 Task: Create and manage issues in the Jira backlog for database and platform development tasks.
Action: Mouse moved to (232, 69)
Screenshot: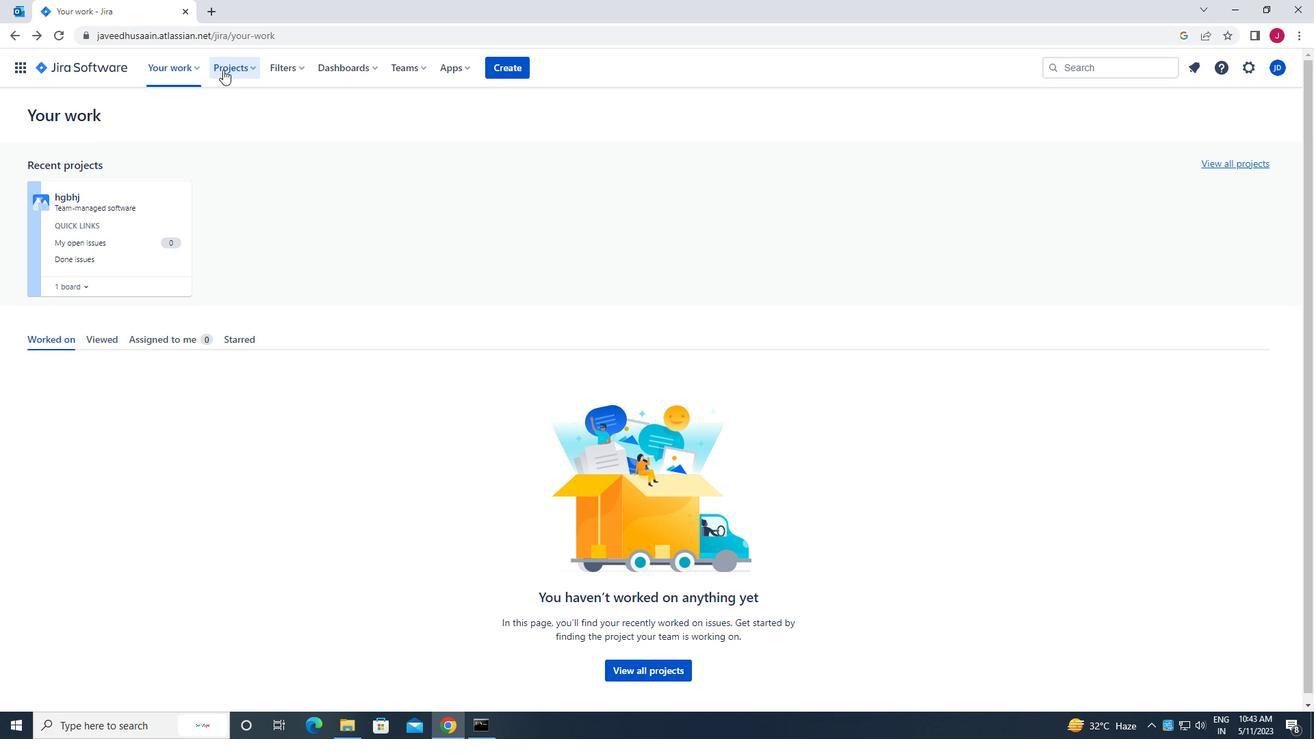 
Action: Mouse pressed left at (232, 69)
Screenshot: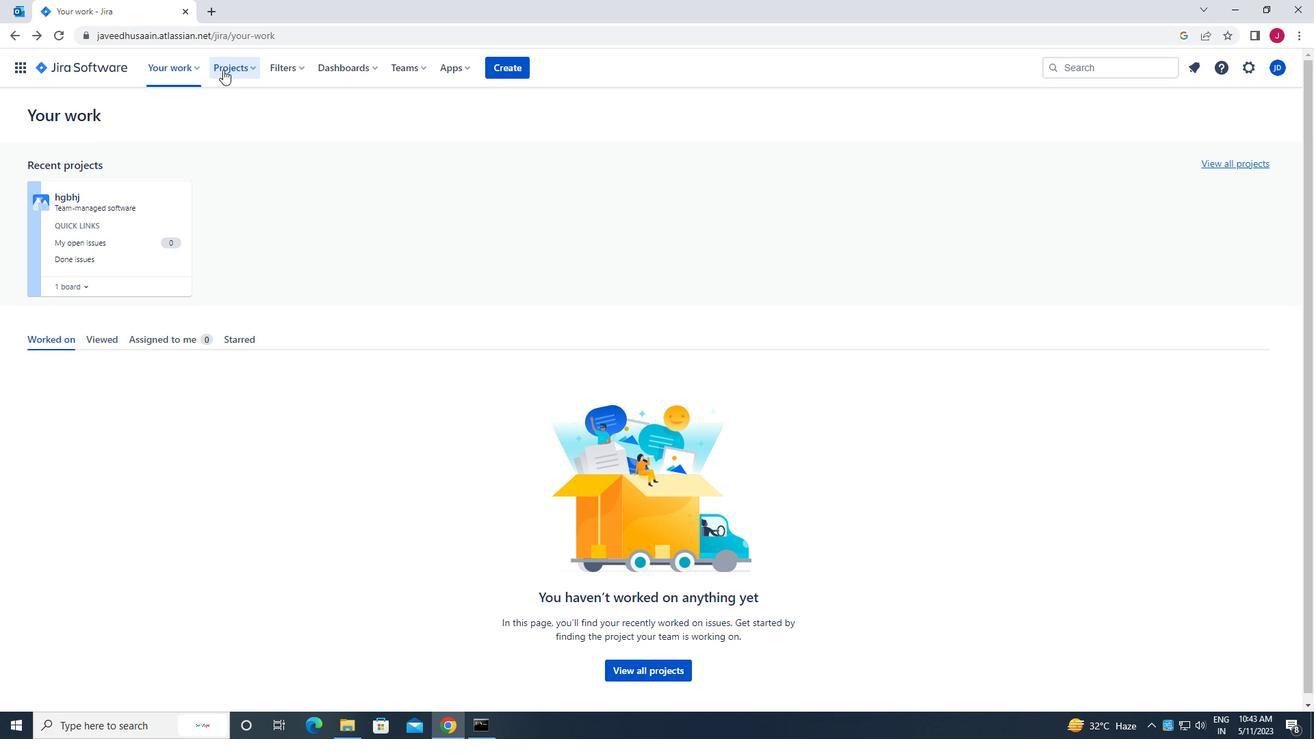 
Action: Mouse moved to (280, 125)
Screenshot: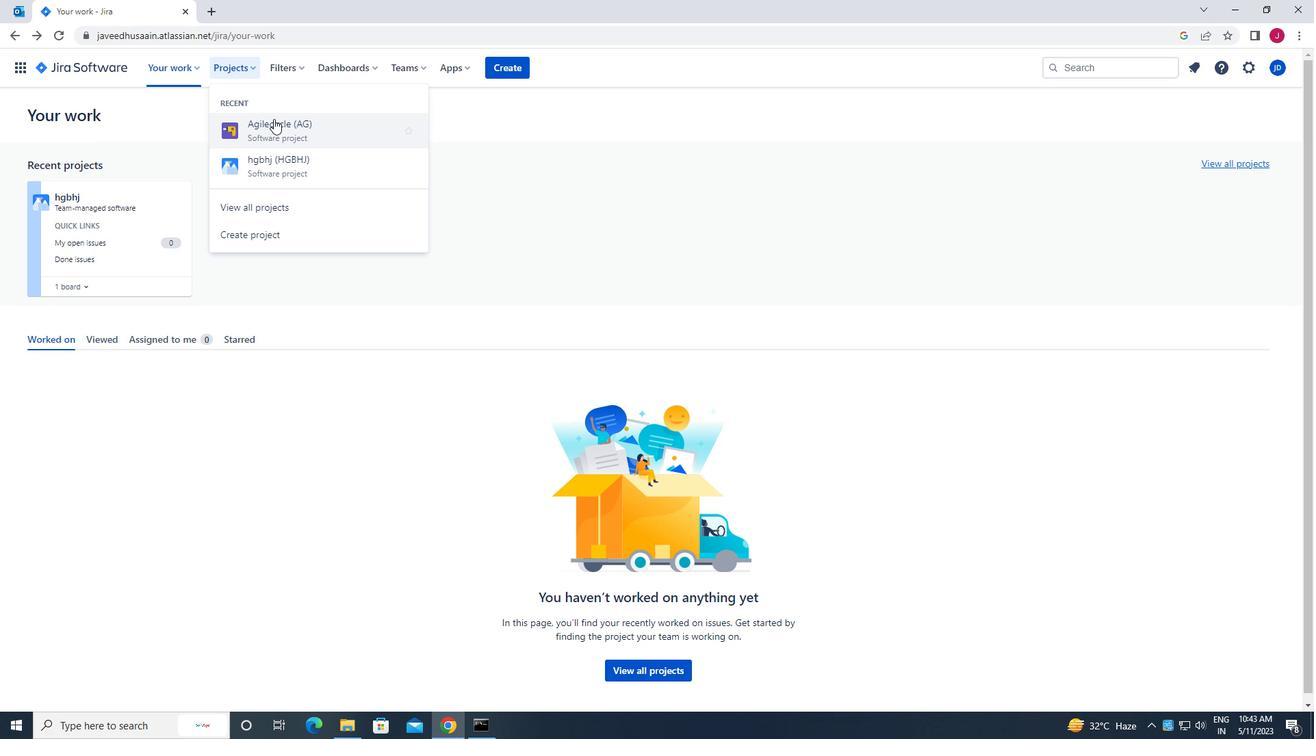 
Action: Mouse pressed left at (280, 125)
Screenshot: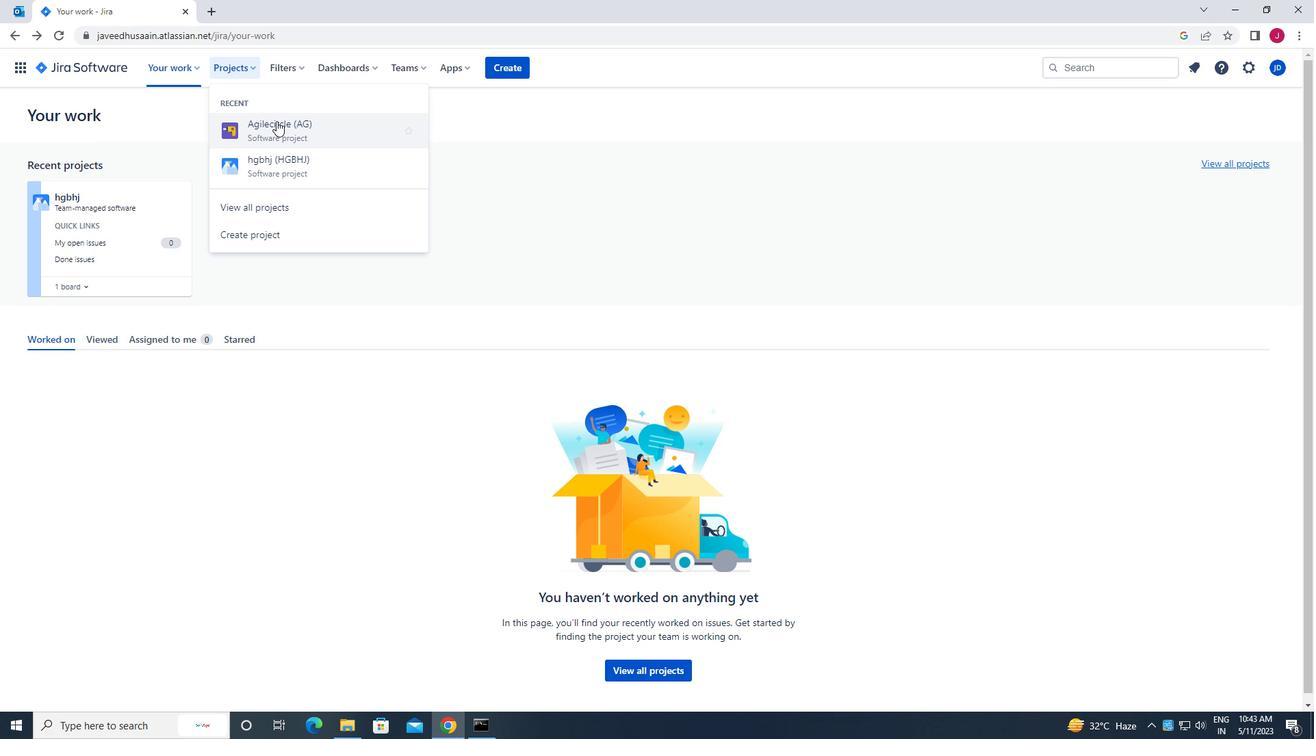 
Action: Mouse moved to (84, 205)
Screenshot: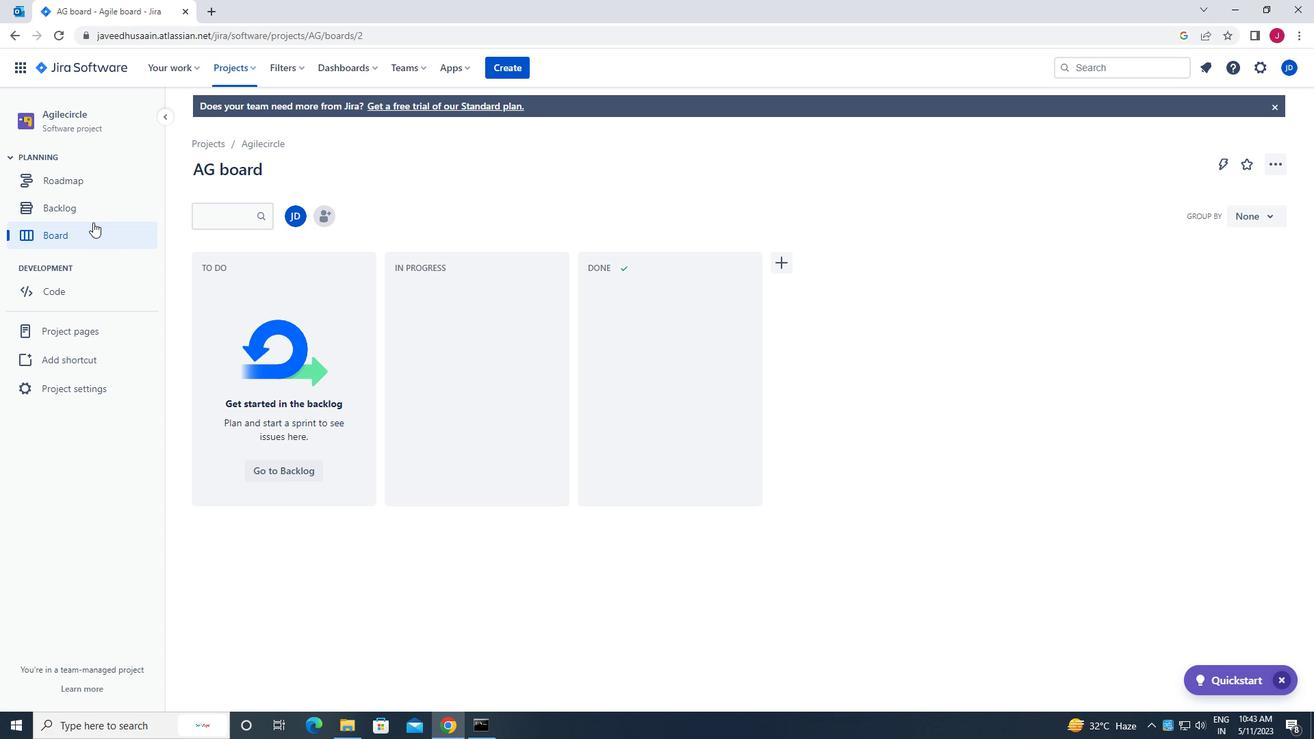 
Action: Mouse pressed left at (84, 205)
Screenshot: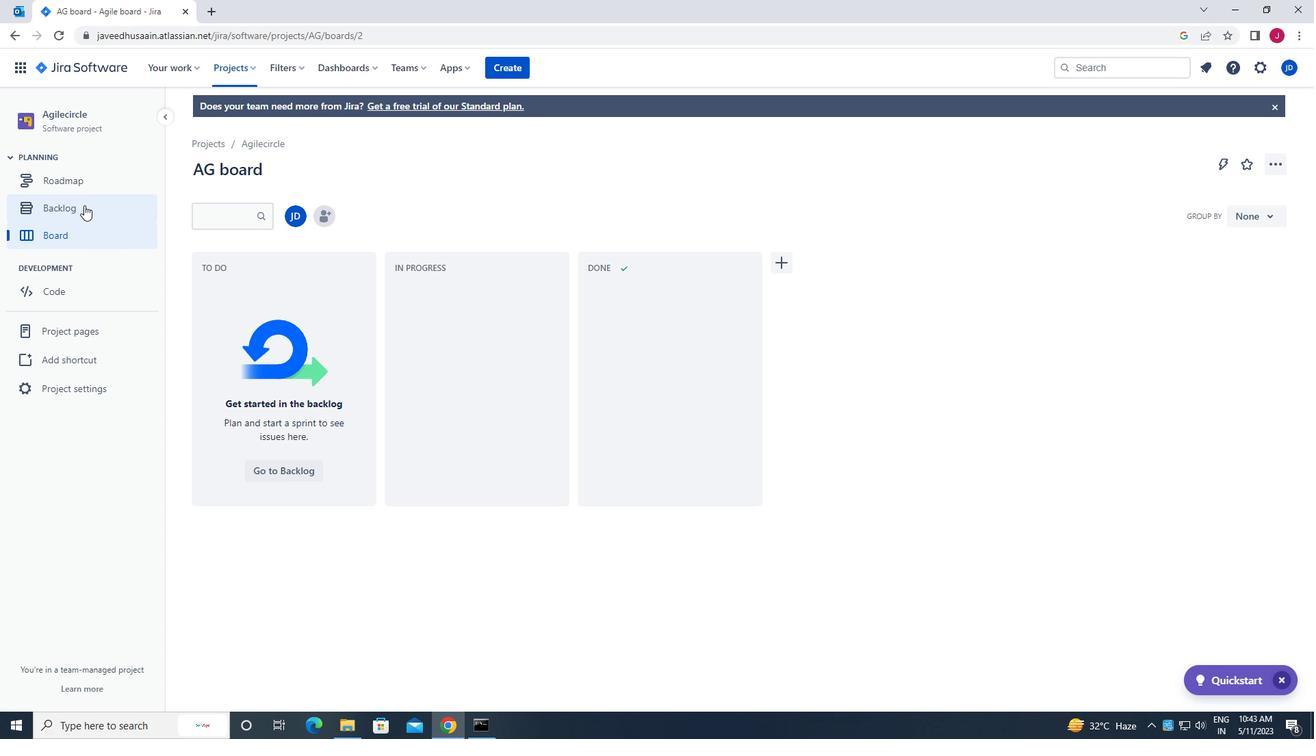 
Action: Mouse moved to (247, 537)
Screenshot: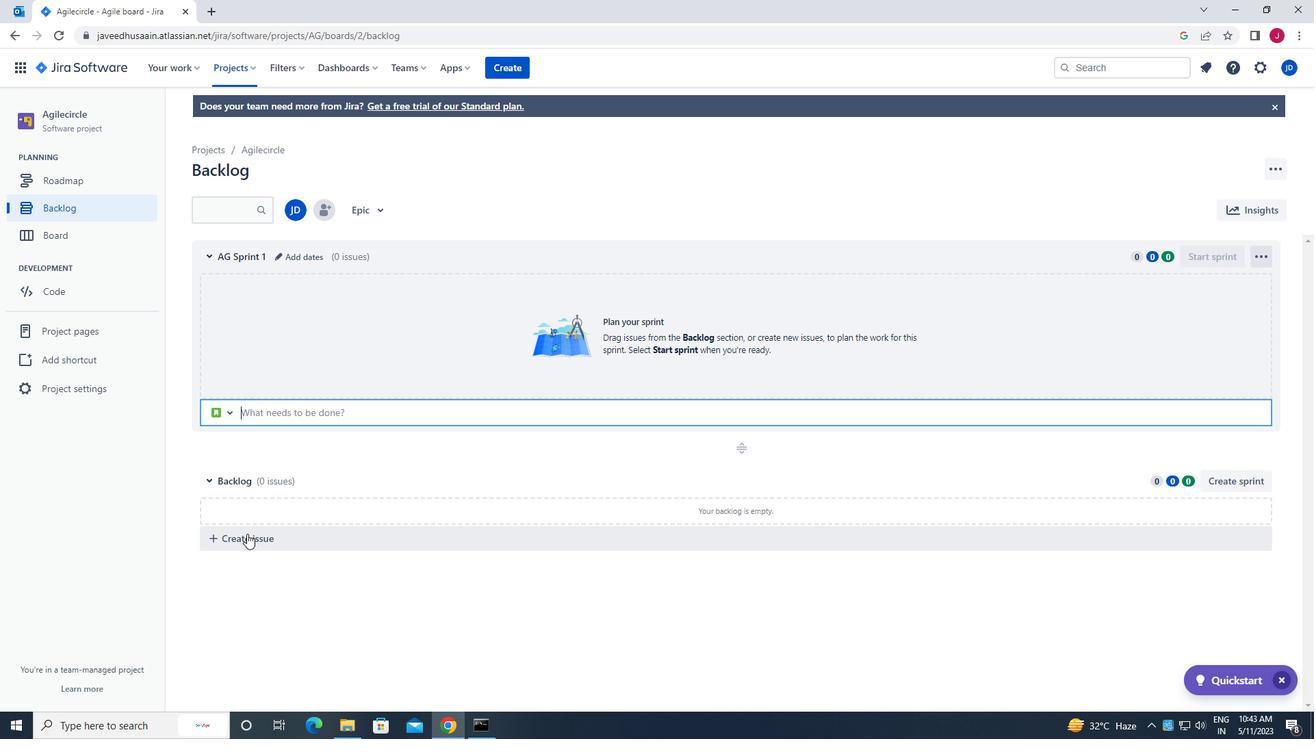 
Action: Mouse pressed left at (247, 537)
Screenshot: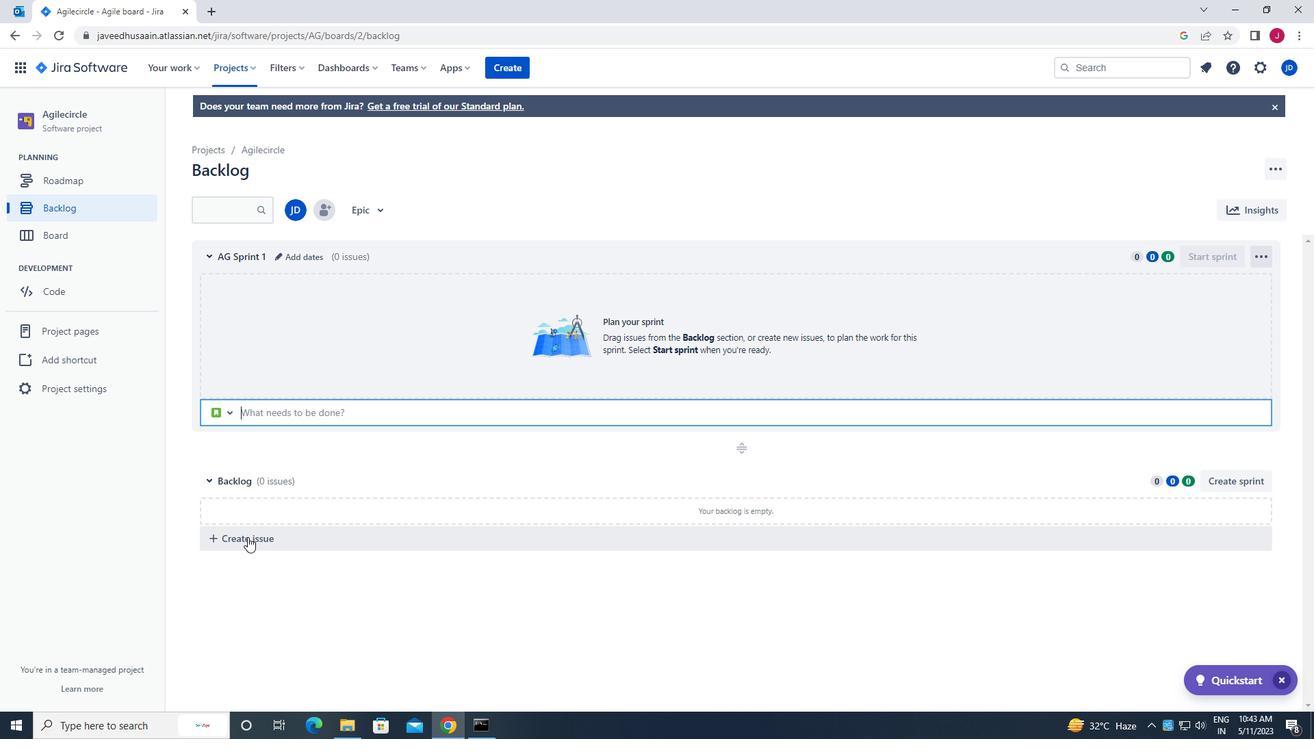 
Action: Mouse moved to (1262, 252)
Screenshot: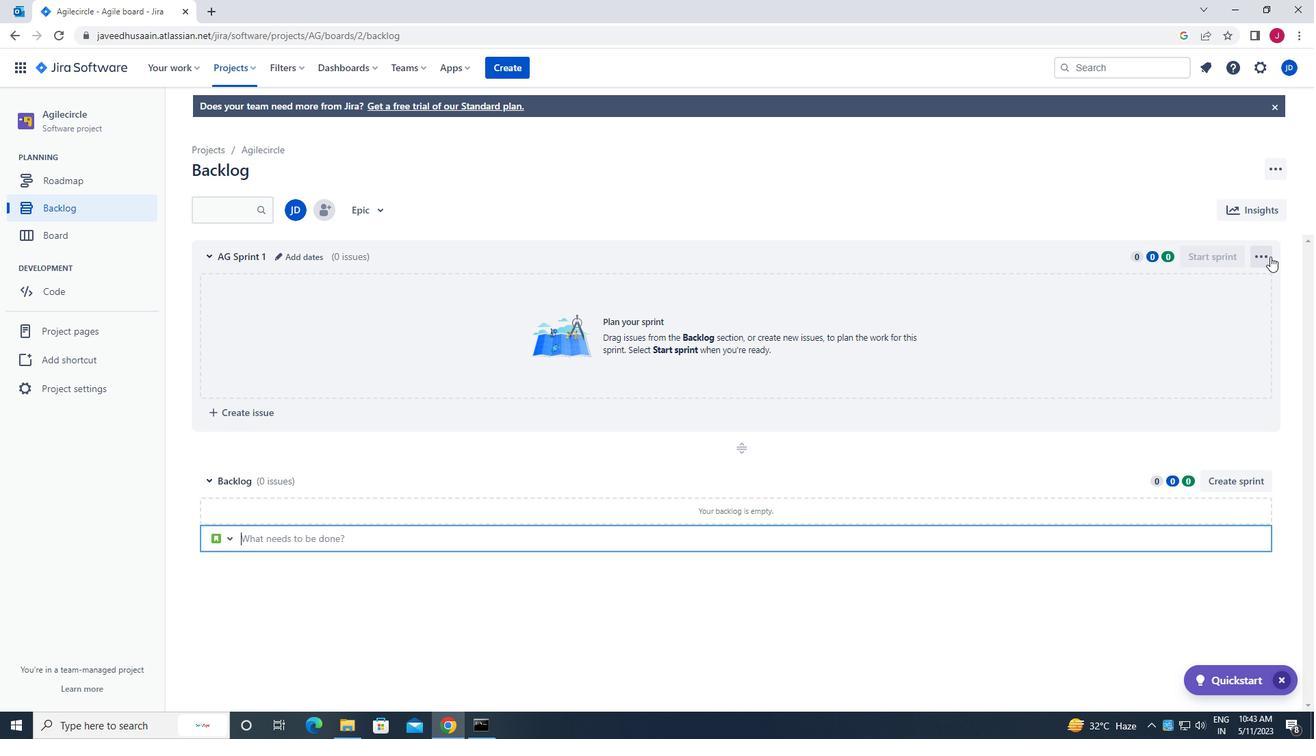 
Action: Mouse pressed left at (1262, 252)
Screenshot: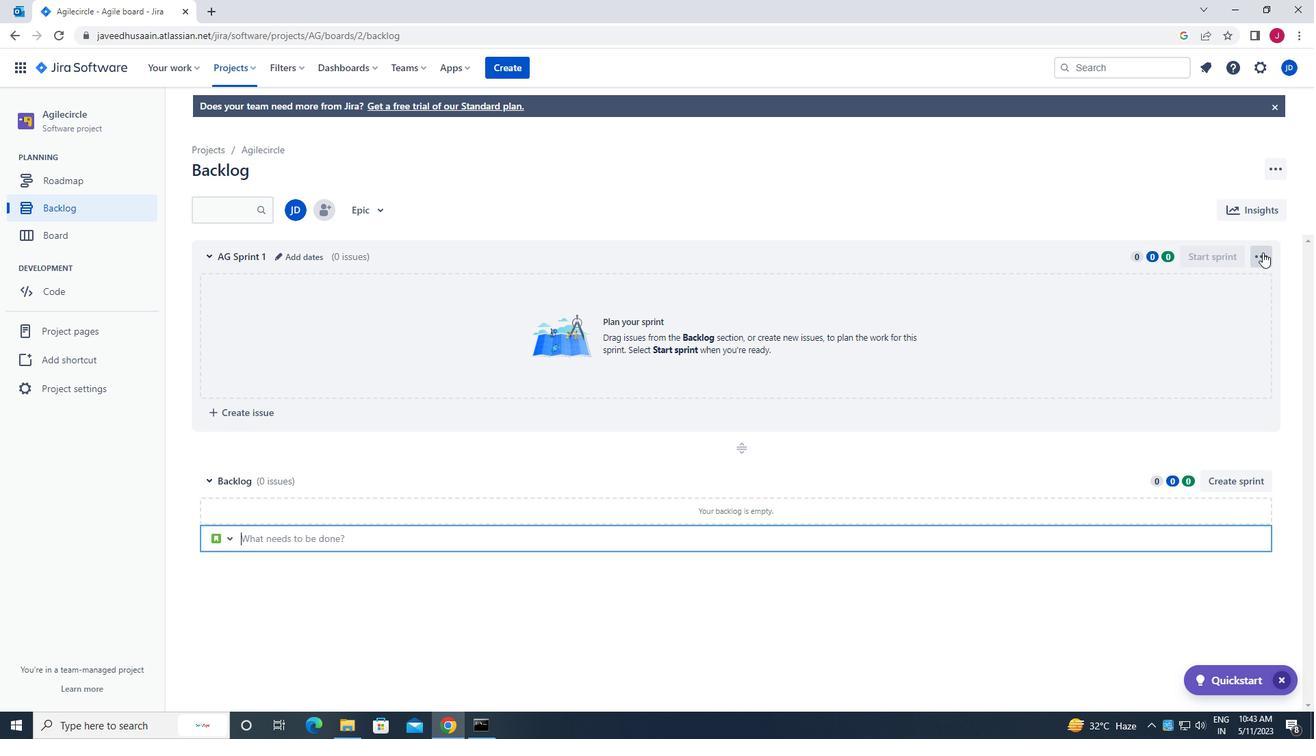 
Action: Mouse moved to (1229, 314)
Screenshot: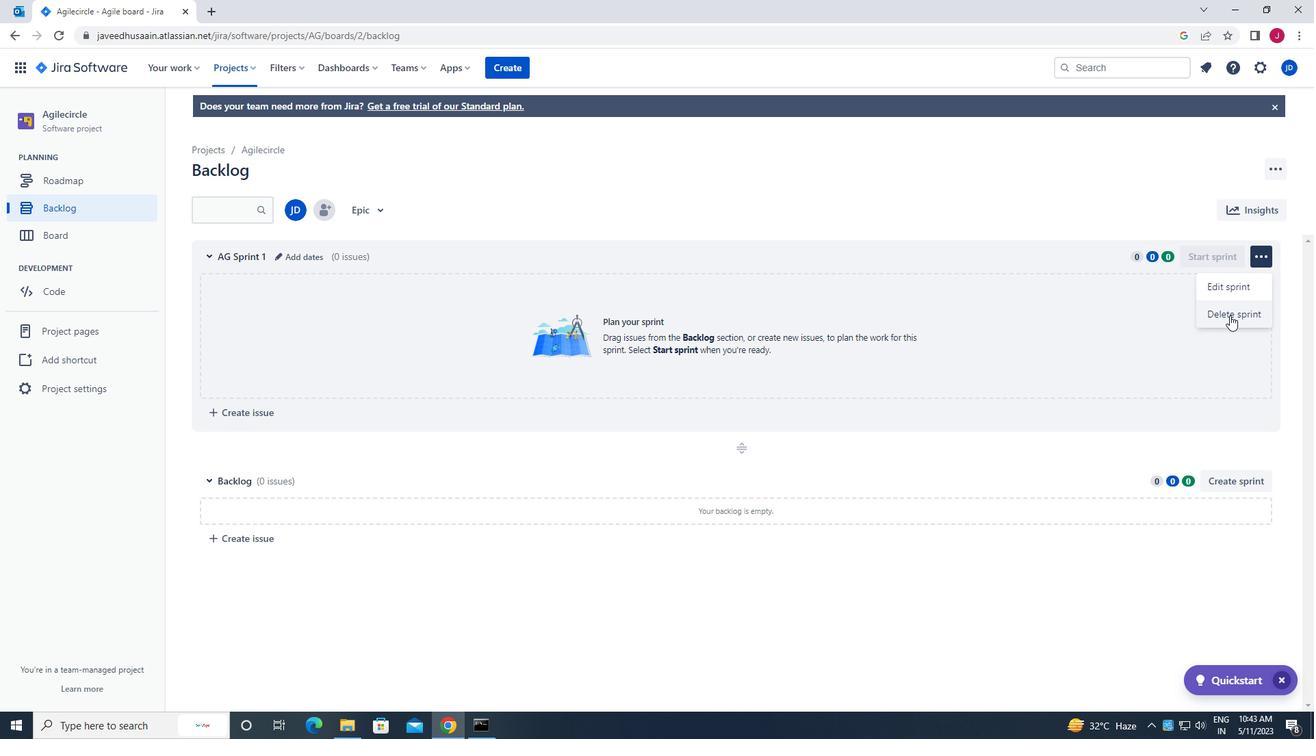 
Action: Mouse pressed left at (1229, 314)
Screenshot: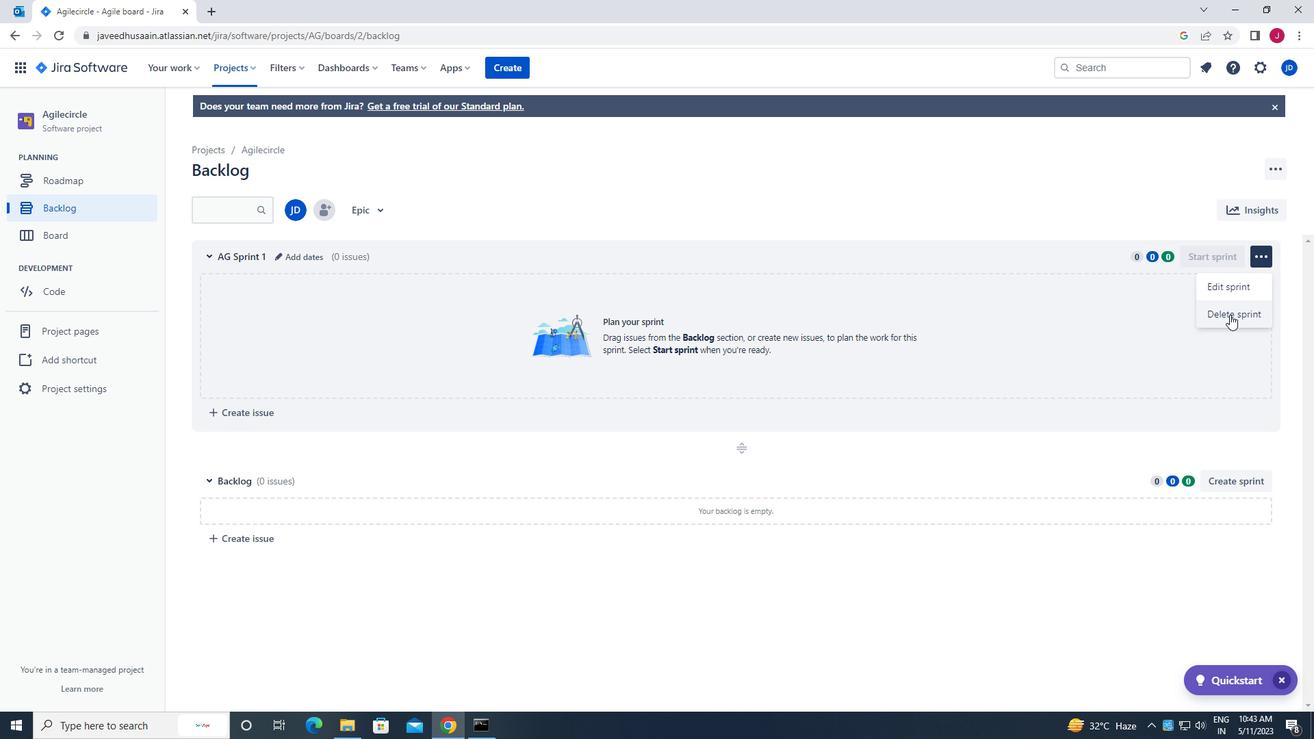 
Action: Mouse moved to (710, 184)
Screenshot: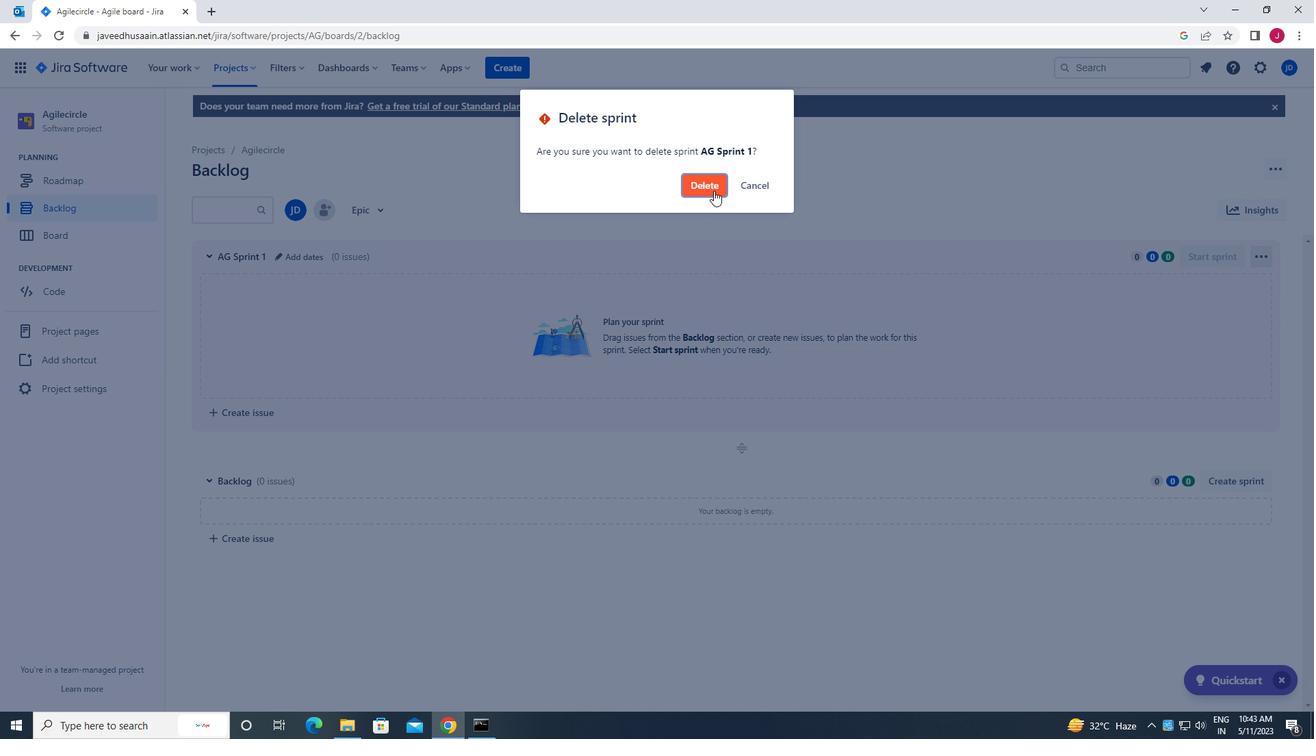 
Action: Mouse pressed left at (710, 184)
Screenshot: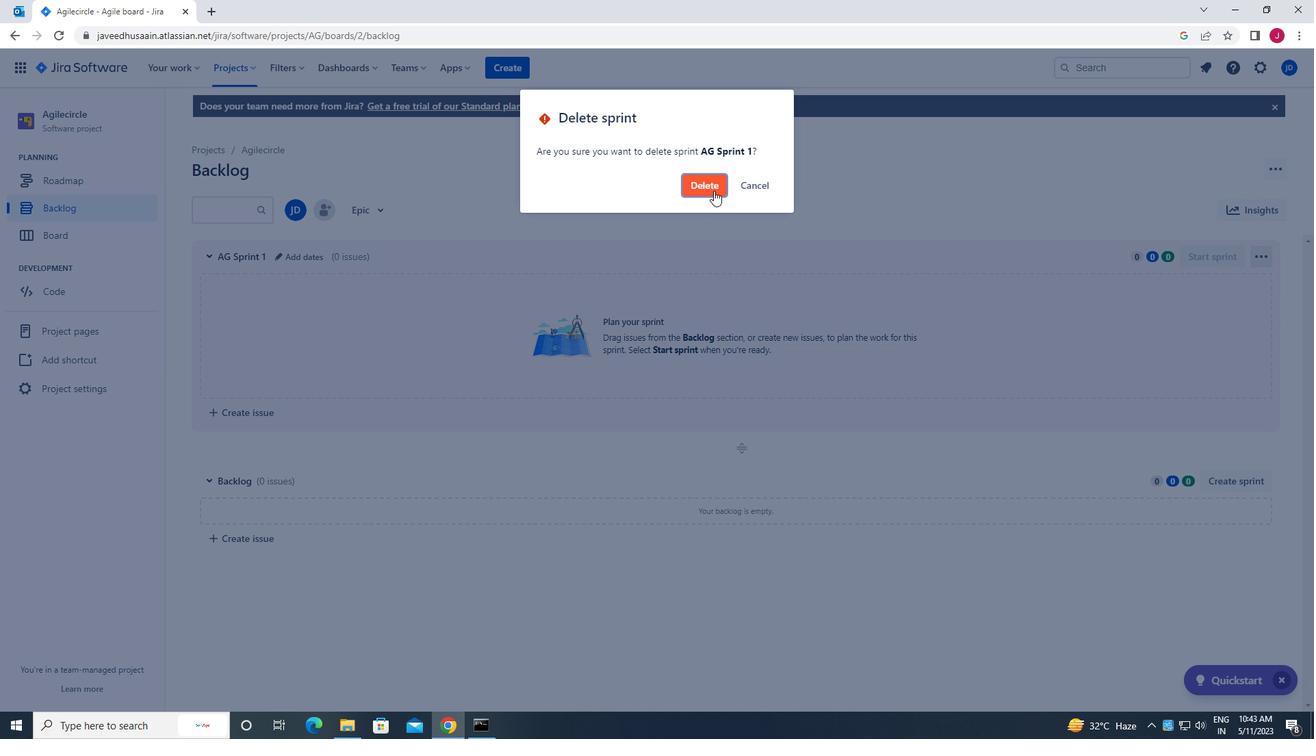 
Action: Mouse moved to (250, 315)
Screenshot: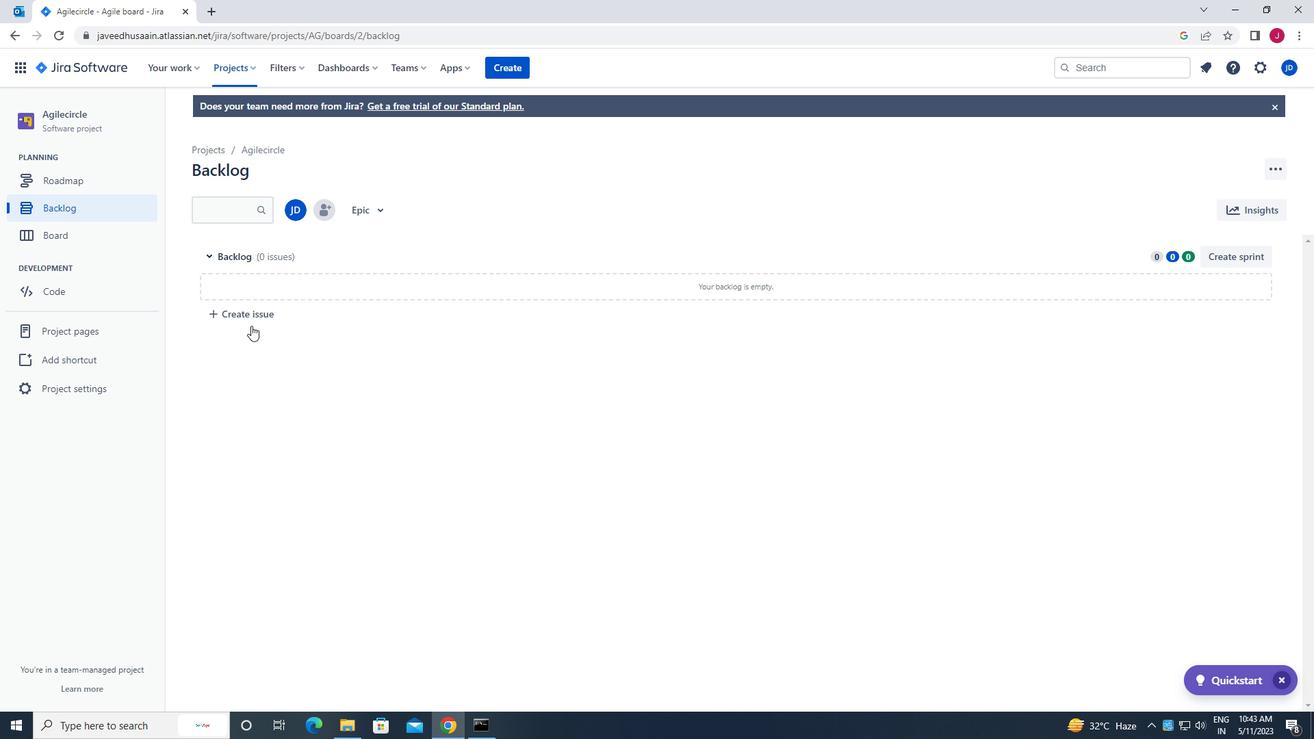 
Action: Mouse pressed left at (250, 315)
Screenshot: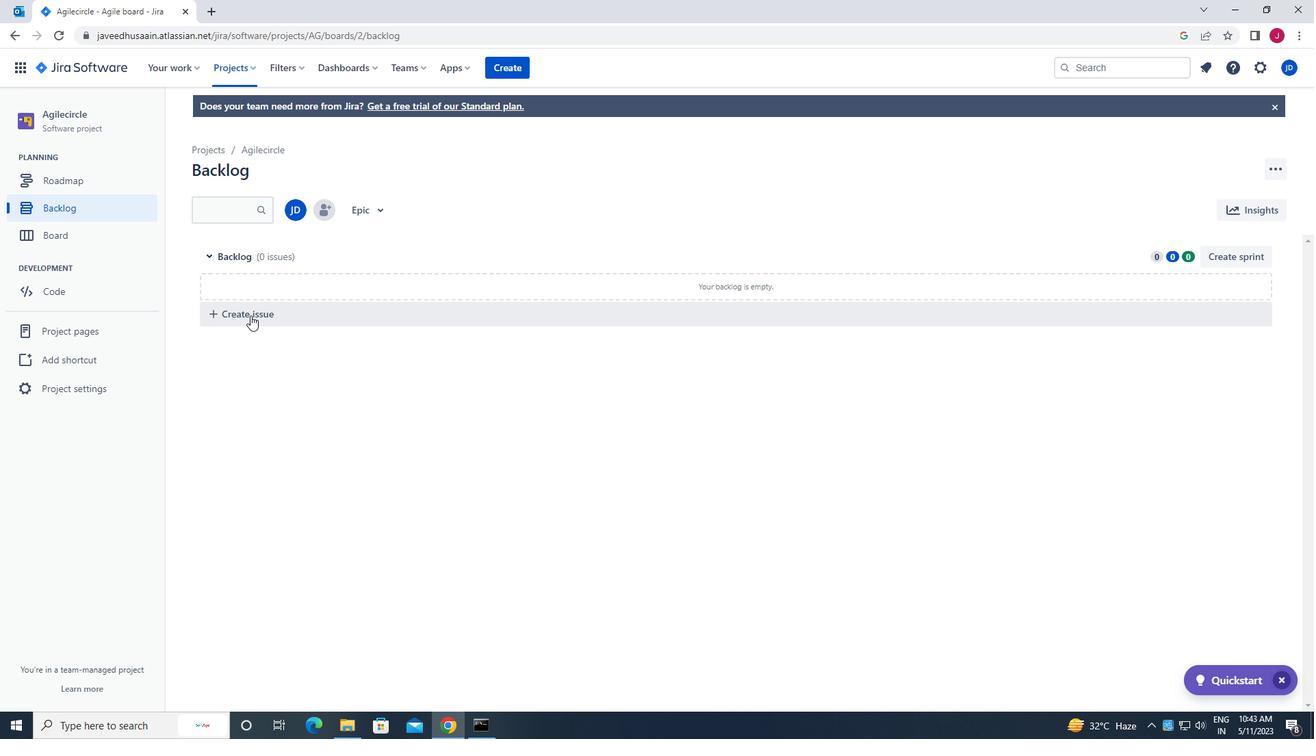 
Action: Mouse moved to (268, 319)
Screenshot: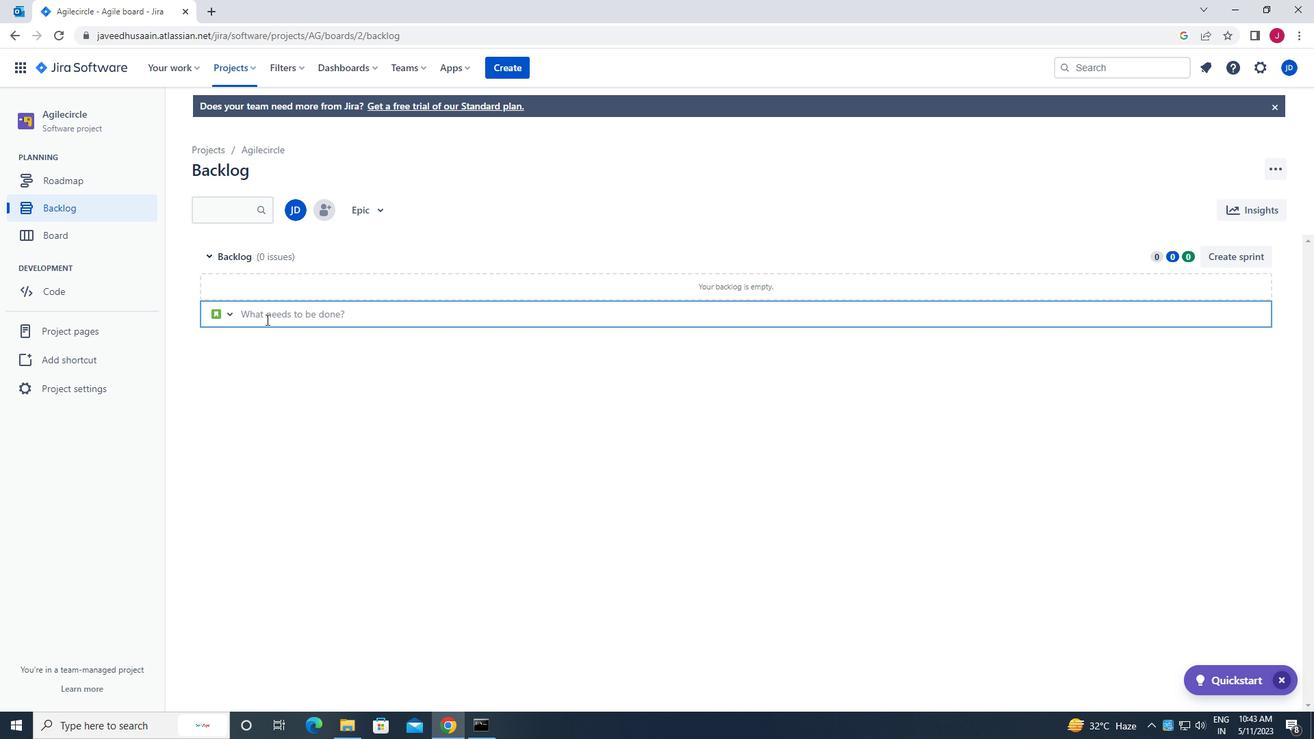 
Action: Key pressed u<Key.caps_lock>pgrade<Key.space>tyhe<Key.backspace><Key.backspace><Key.backspace>he<Key.space>database<Key.space>indexing<Key.space>strategy<Key.space>of<Key.space>a<Key.space>web<Key.space>application<Key.space>to<Key.space>improve<Key.space>query<Key.space>performance<Key.space>and<Key.space>reduce<Key.space>data<Key.space>retre<Key.backspace>ieval<Key.space>time<Key.enter>
Screenshot: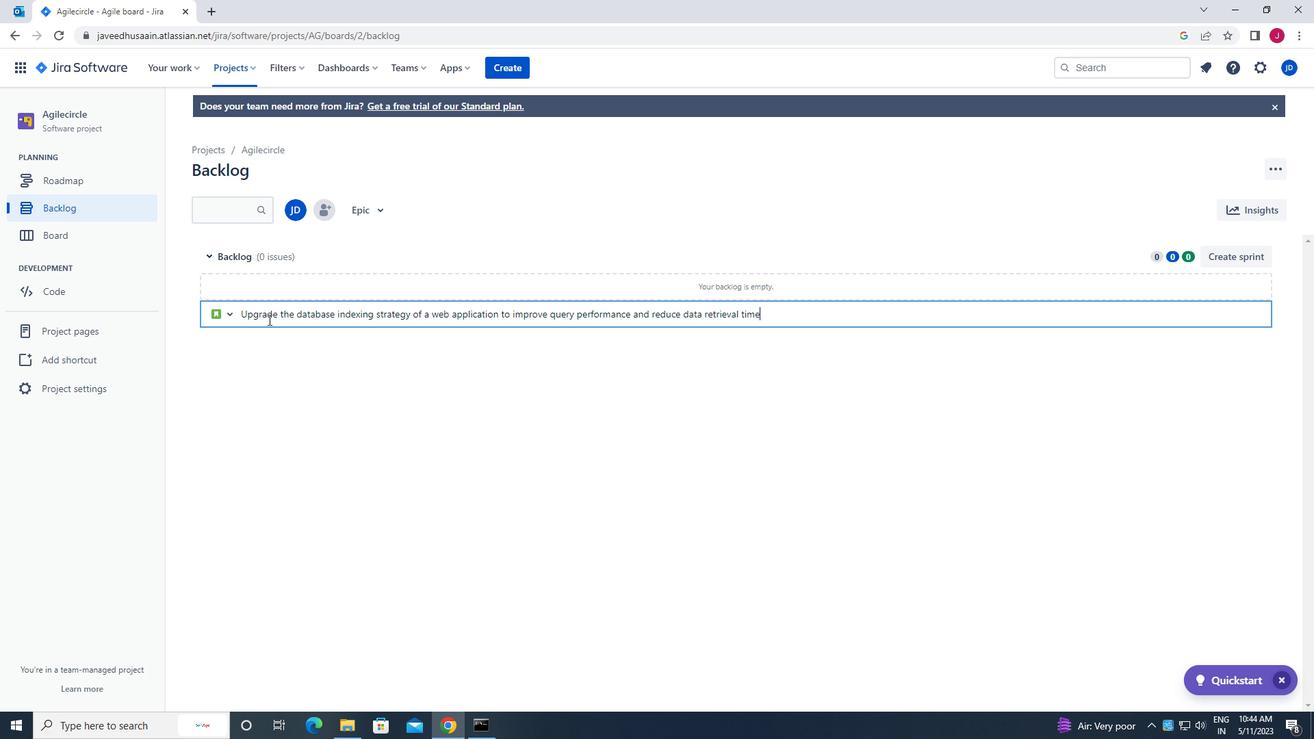 
Action: Mouse moved to (1255, 288)
Screenshot: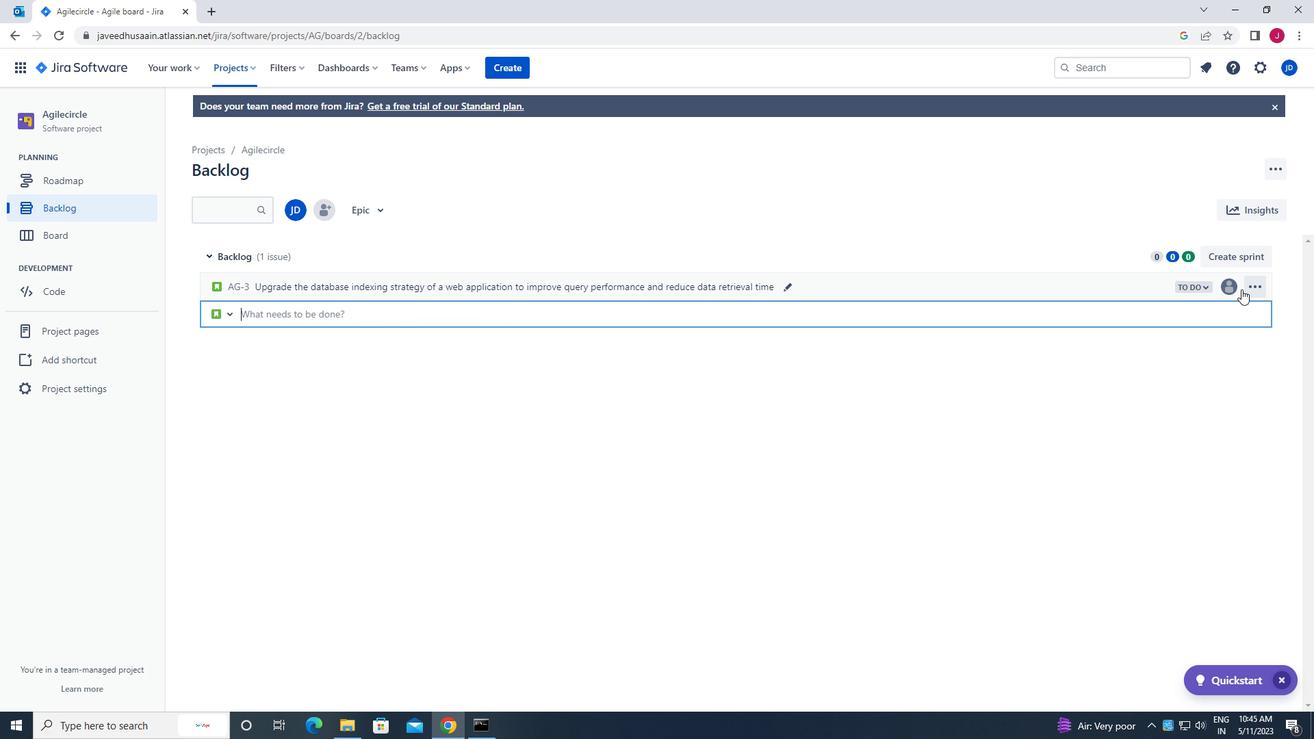
Action: Mouse pressed left at (1255, 288)
Screenshot: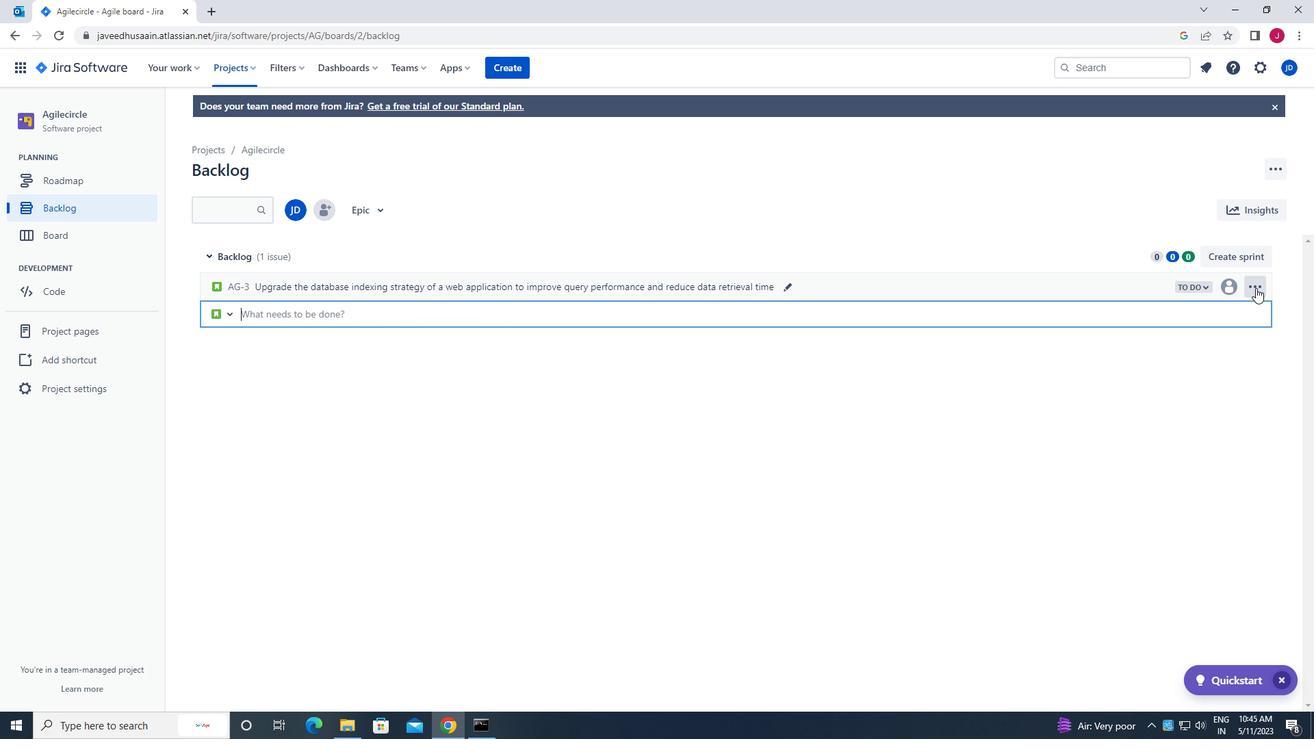 
Action: Mouse moved to (1230, 288)
Screenshot: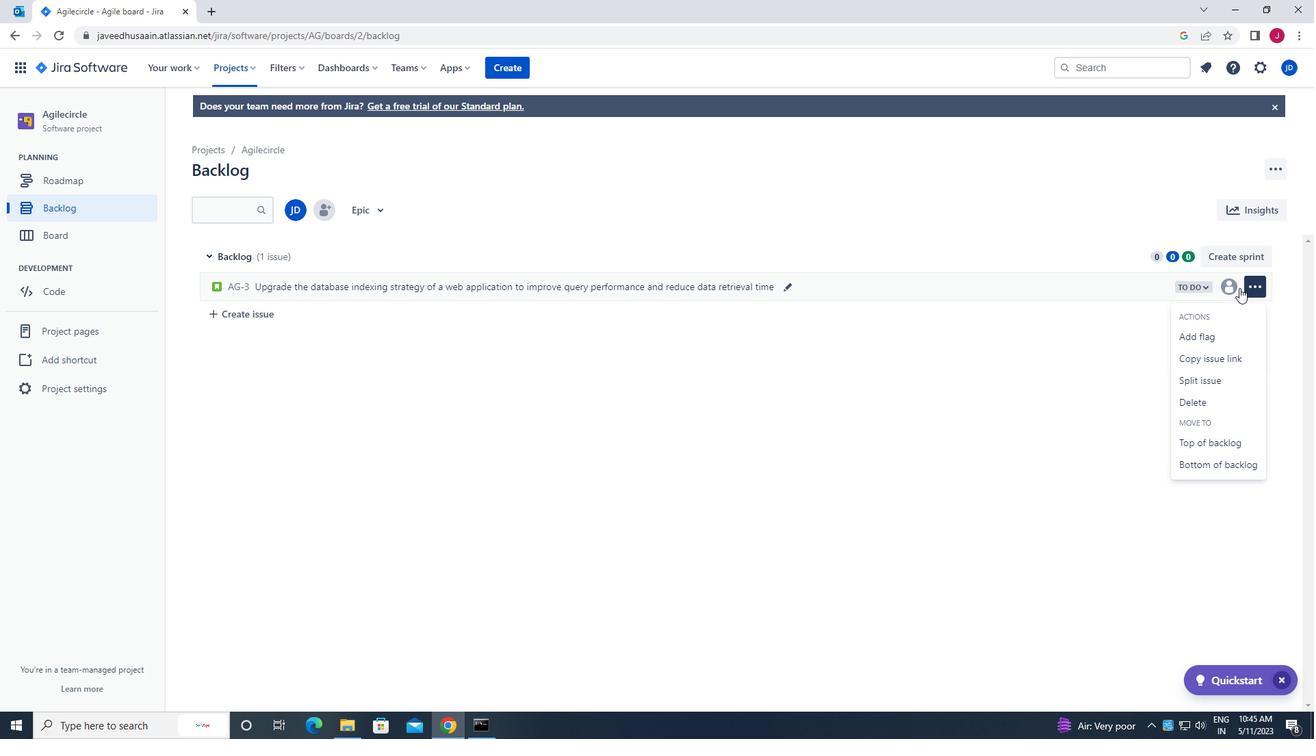 
Action: Mouse pressed left at (1230, 288)
Screenshot: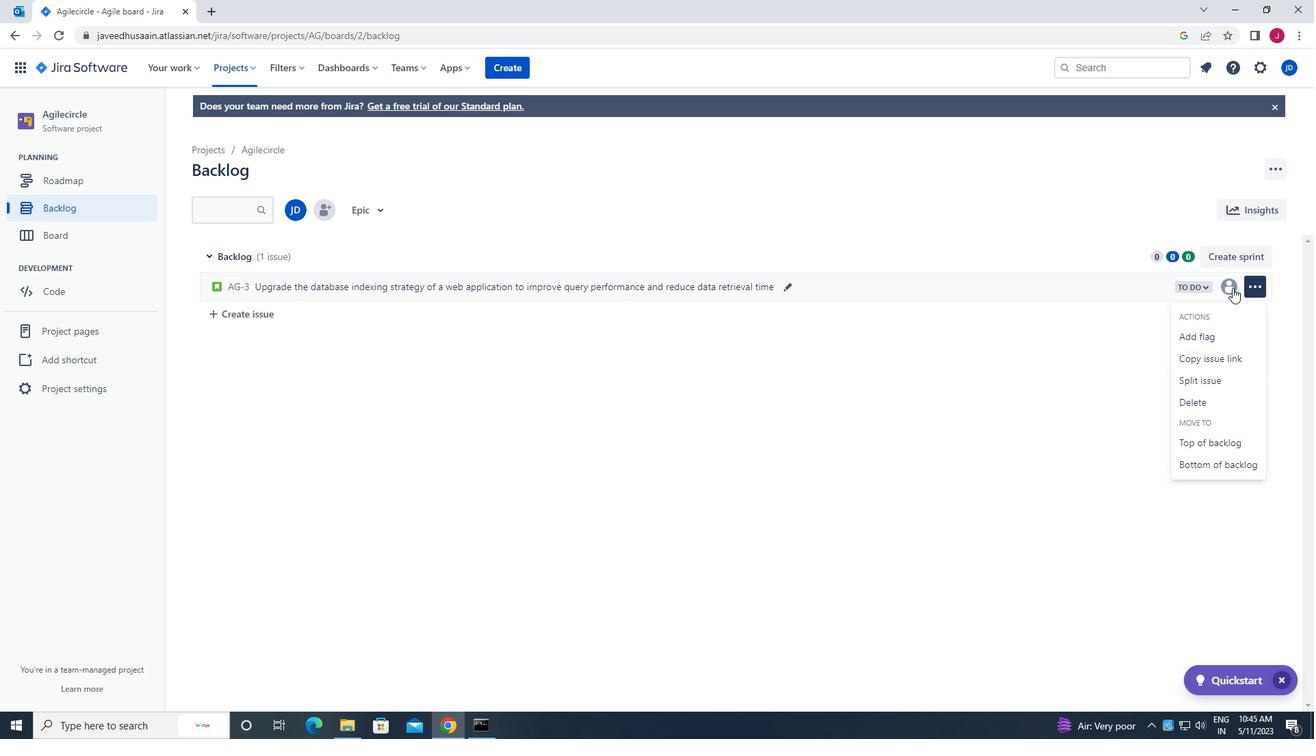 
Action: Mouse moved to (1108, 424)
Screenshot: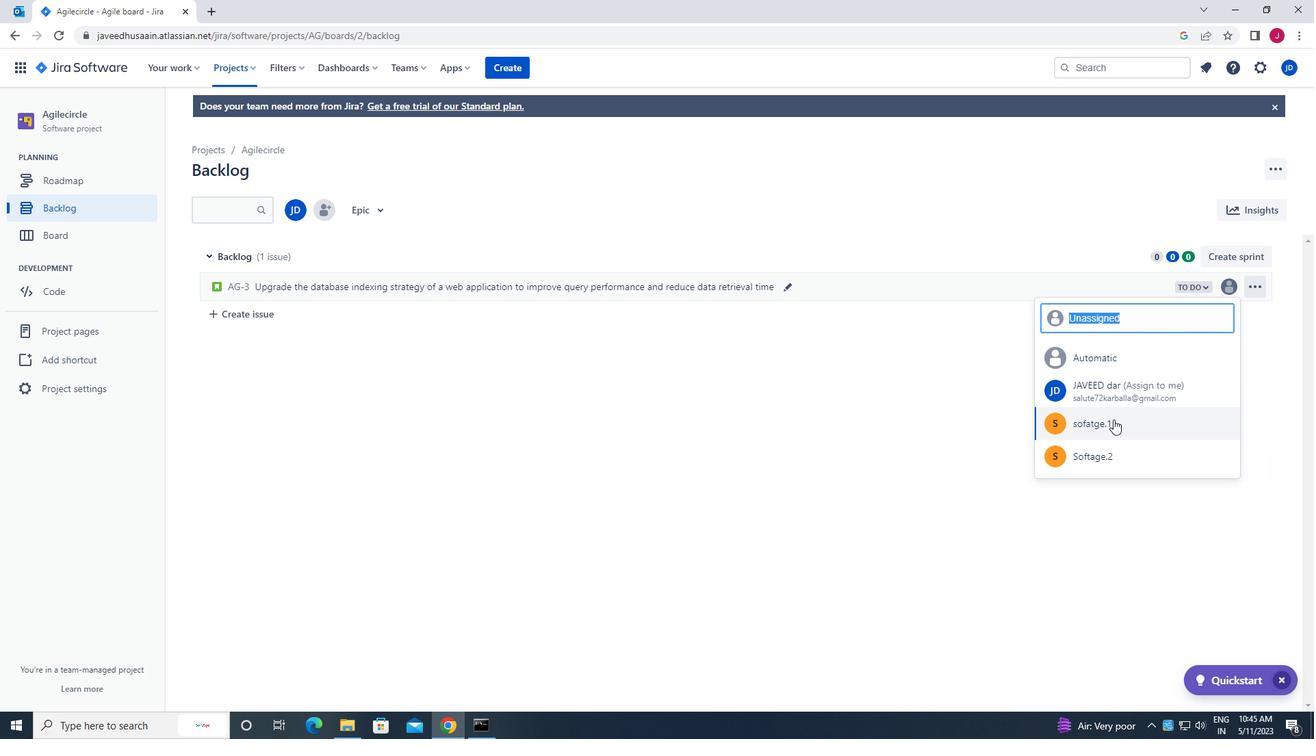 
Action: Mouse pressed left at (1108, 424)
Screenshot: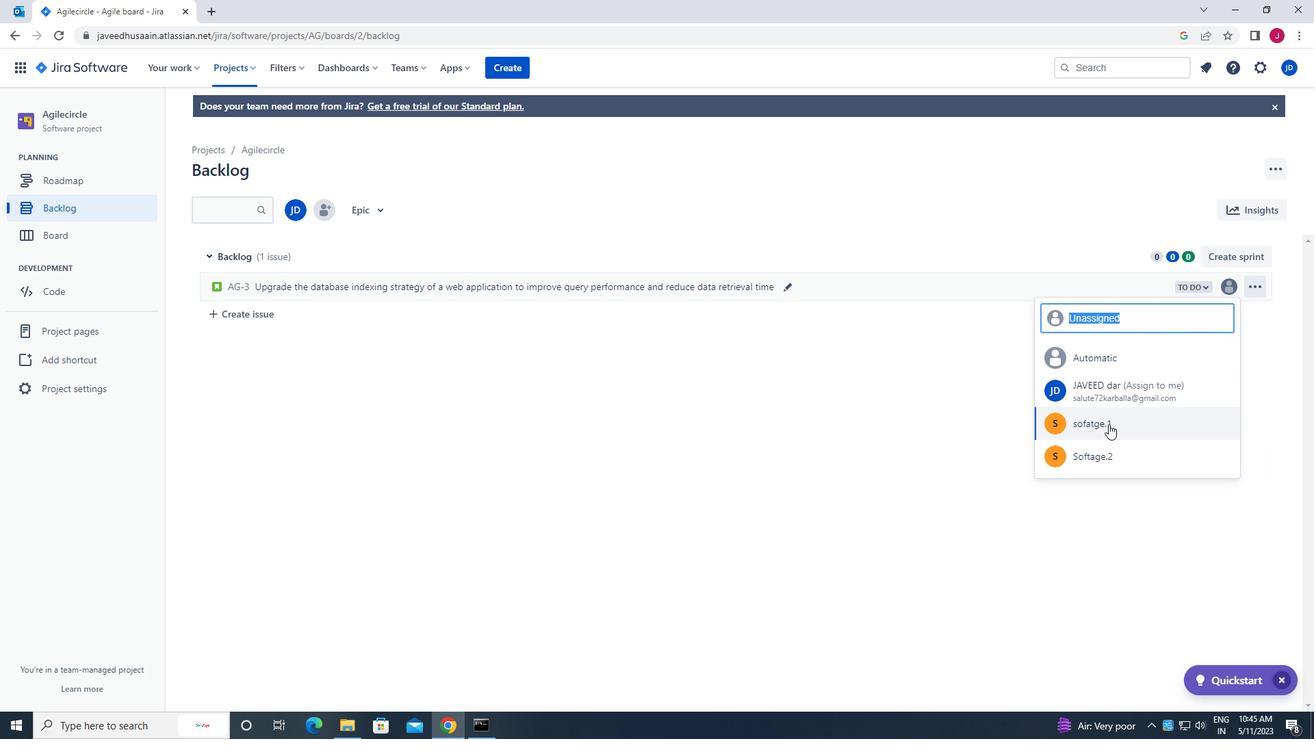 
Action: Mouse moved to (1191, 286)
Screenshot: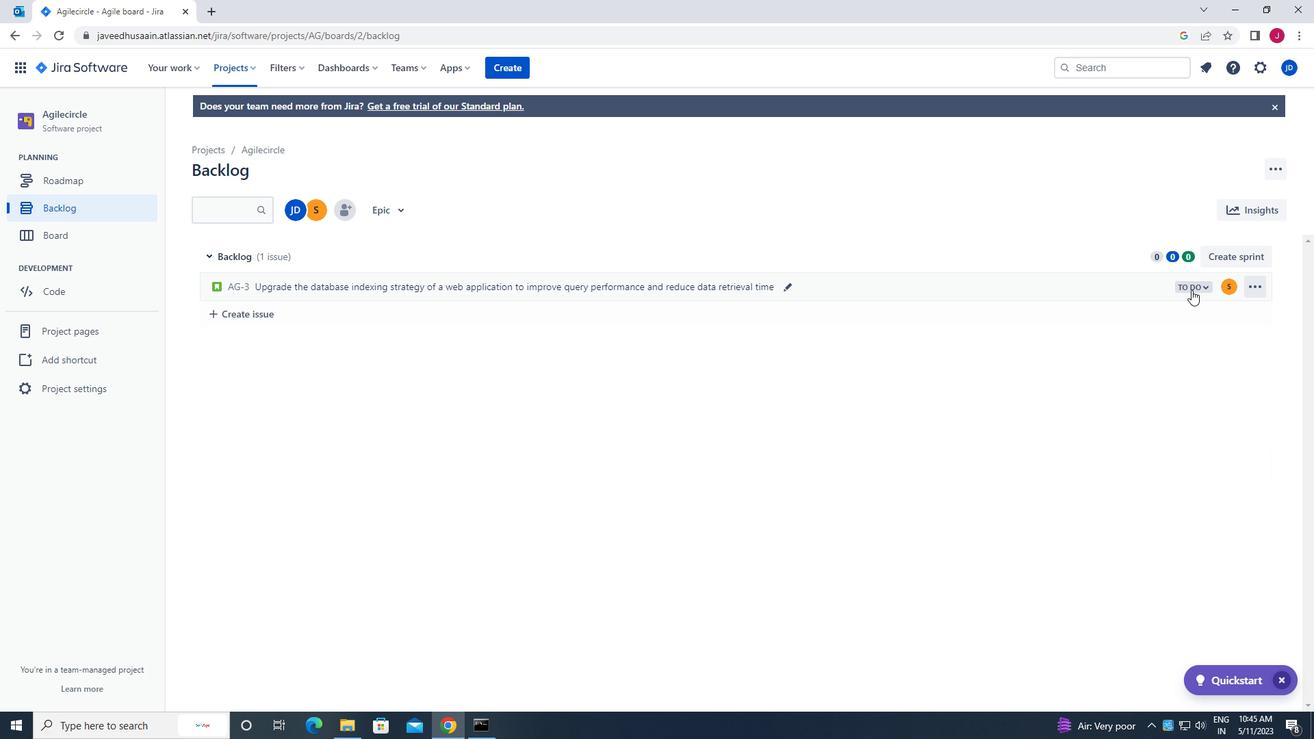 
Action: Mouse pressed left at (1191, 286)
Screenshot: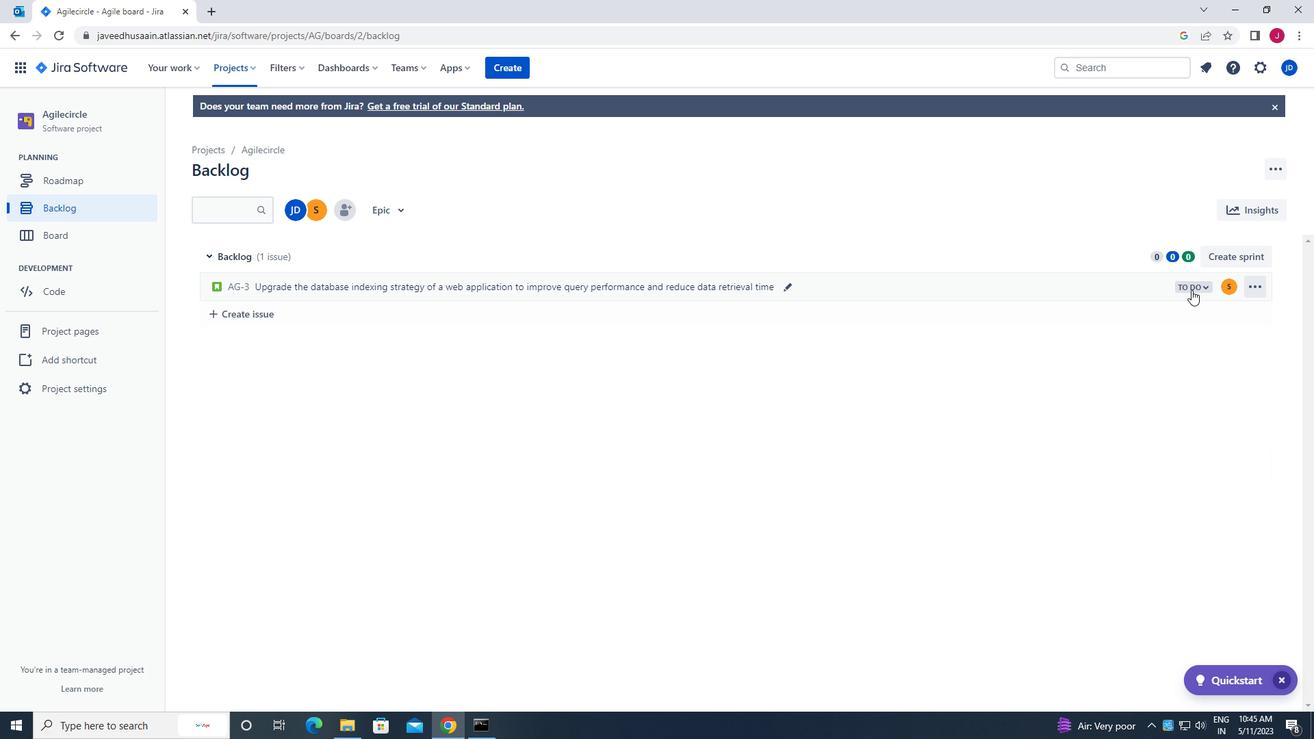 
Action: Mouse moved to (1121, 312)
Screenshot: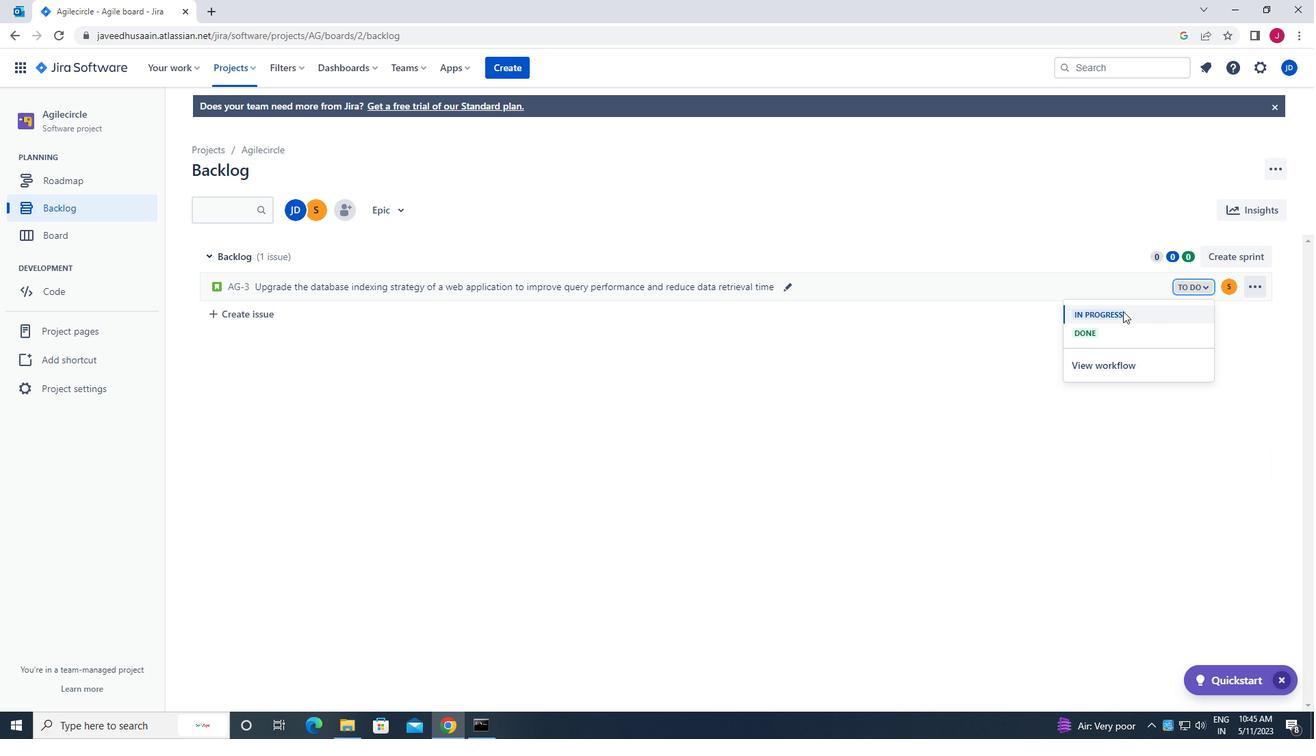 
Action: Mouse pressed left at (1121, 312)
Screenshot: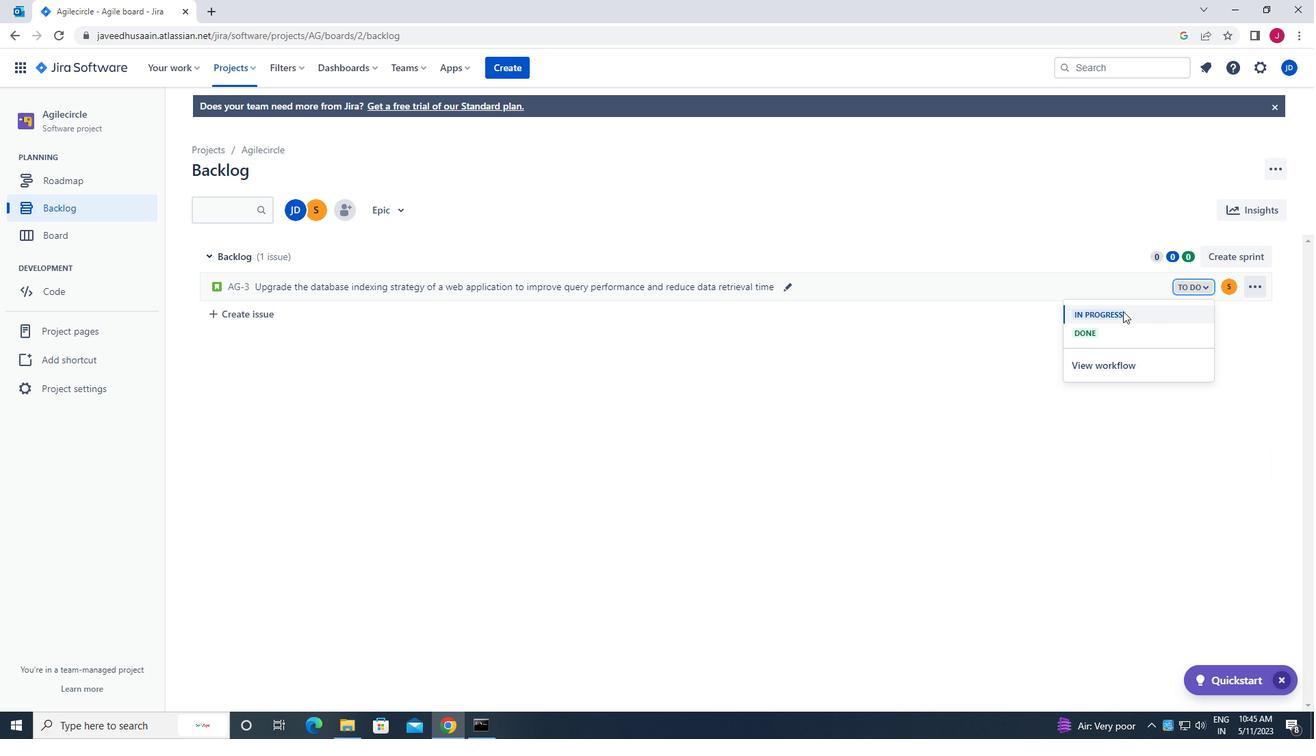 
Action: Mouse moved to (238, 315)
Screenshot: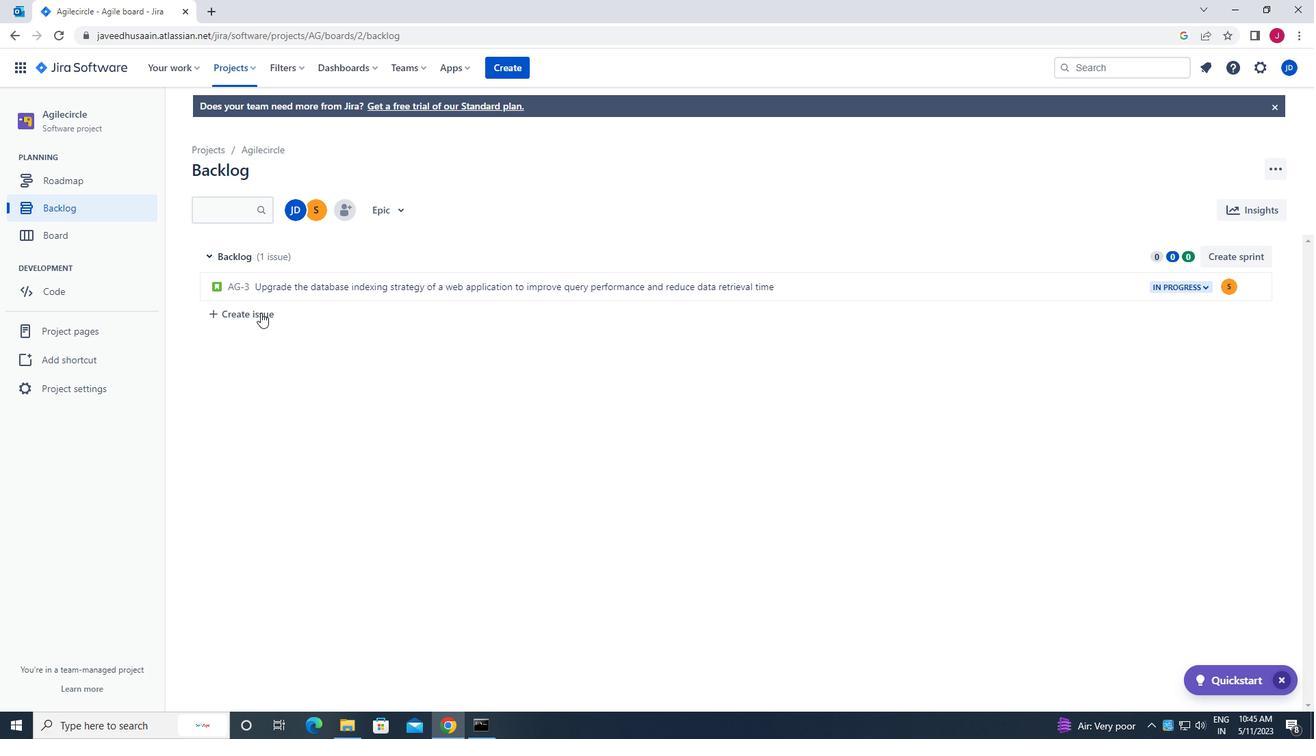 
Action: Mouse pressed left at (238, 315)
Screenshot: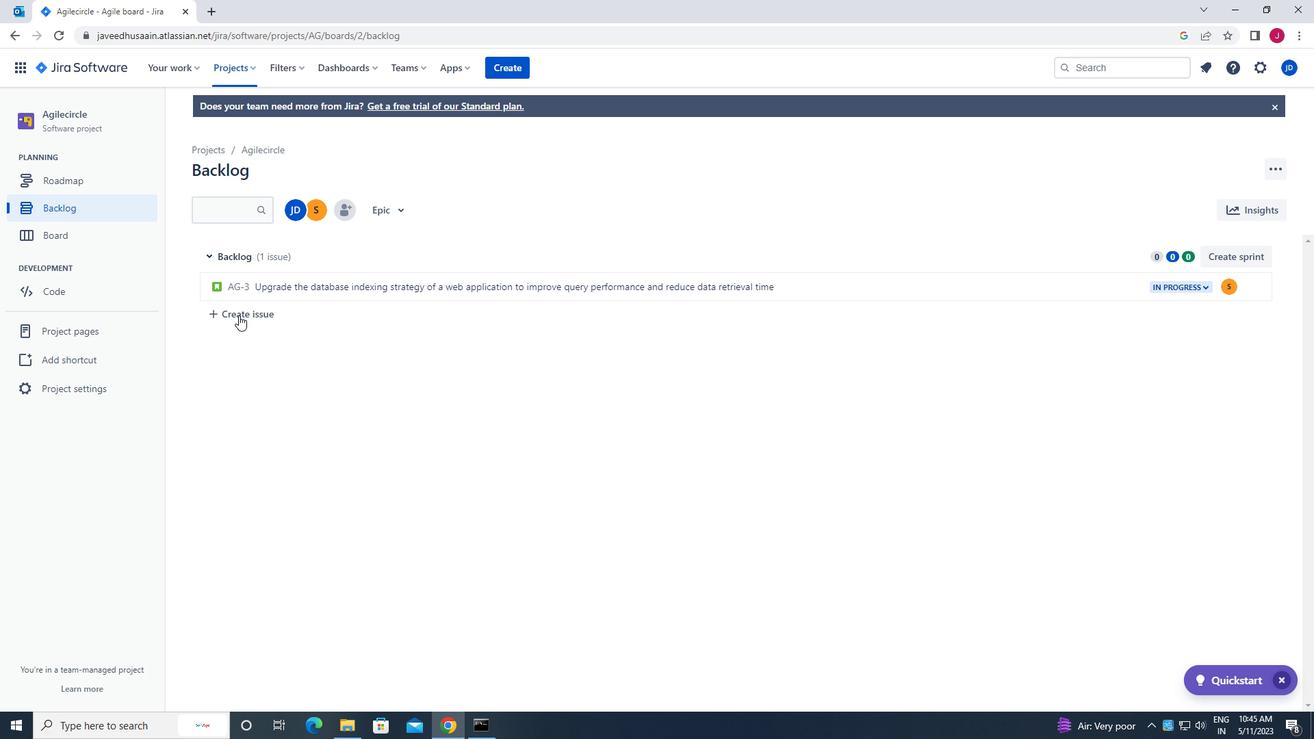 
Action: Mouse moved to (238, 315)
Screenshot: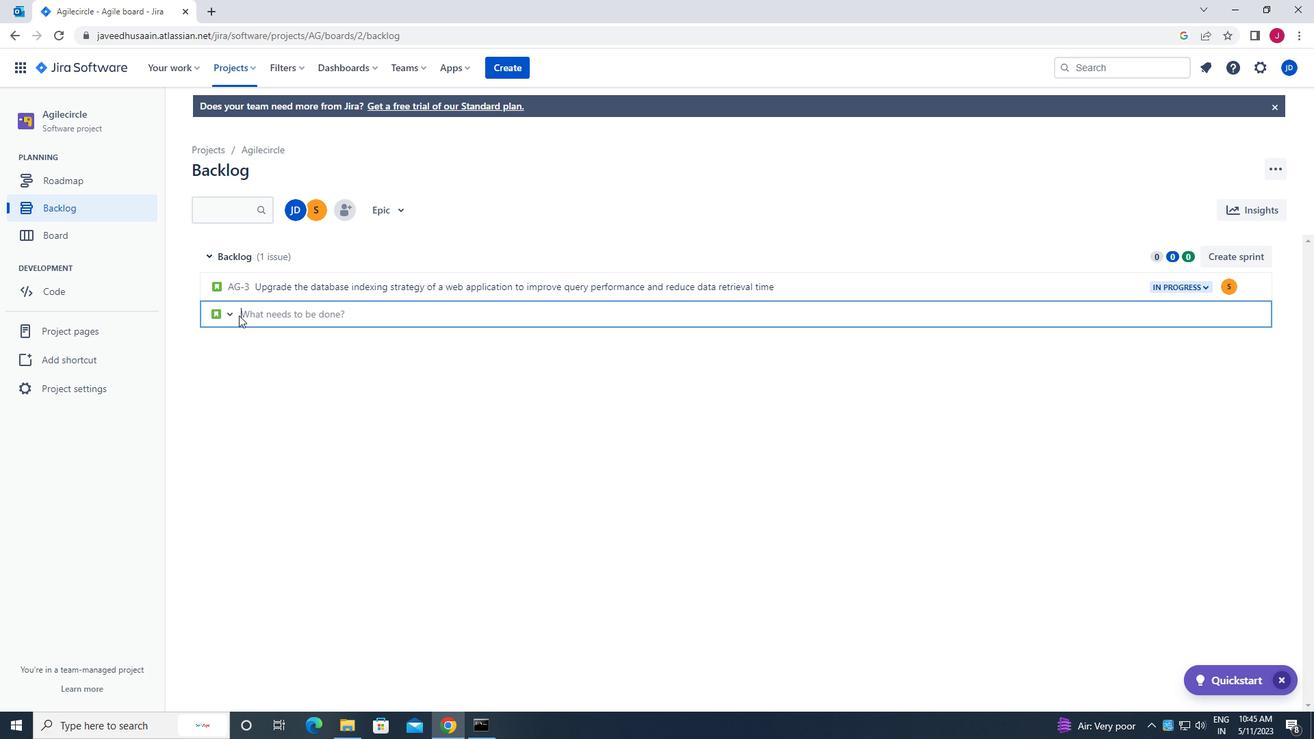 
Action: Key pressed <Key.caps_lock>c<Key.caps_lock>reate<Key.space>a<Key.space>new<Key.space>p<Key.backspace>online<Key.space>platform<Key.space>for<Key.space>online<Key.space>digital<Key.space>marketing<Key.space>courses<Key.space>with<Key.space>advanced<Key.space>analytics<Key.space>and<Key.space>data<Key.space>visualization<Key.space>features
Screenshot: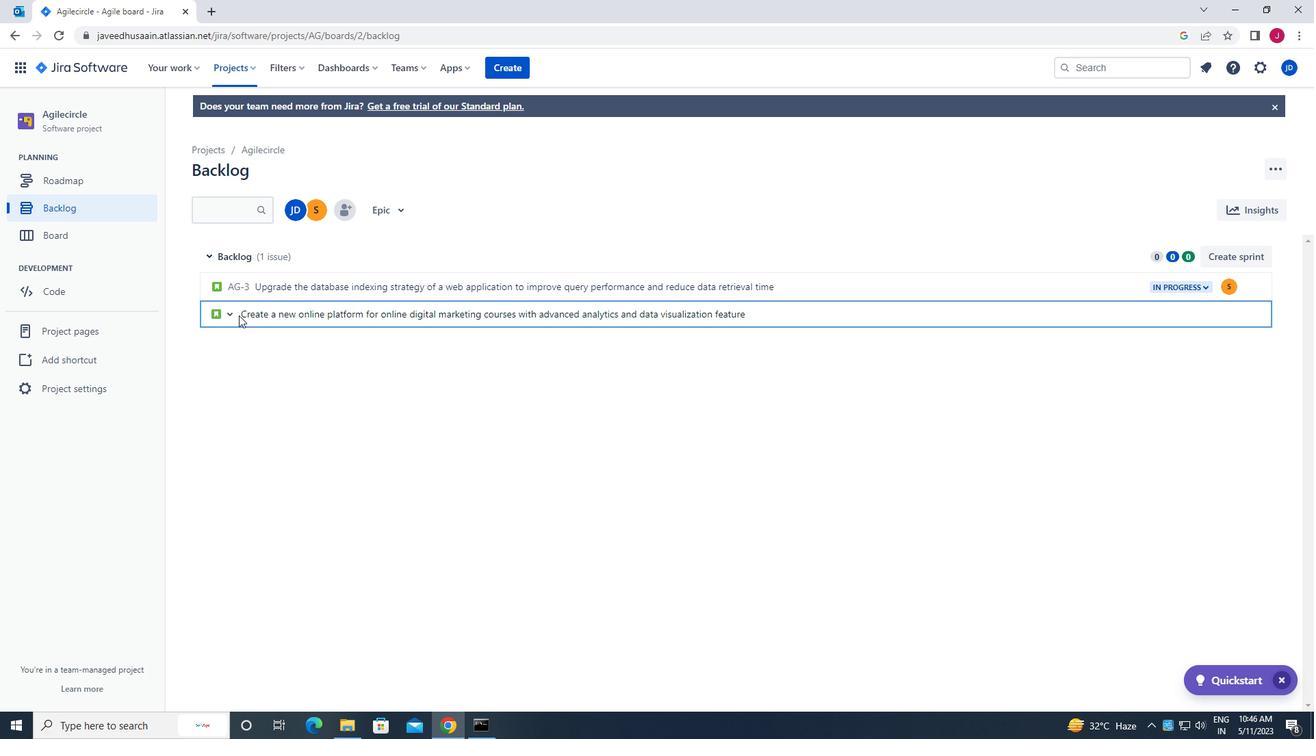 
Action: Mouse moved to (984, 332)
Screenshot: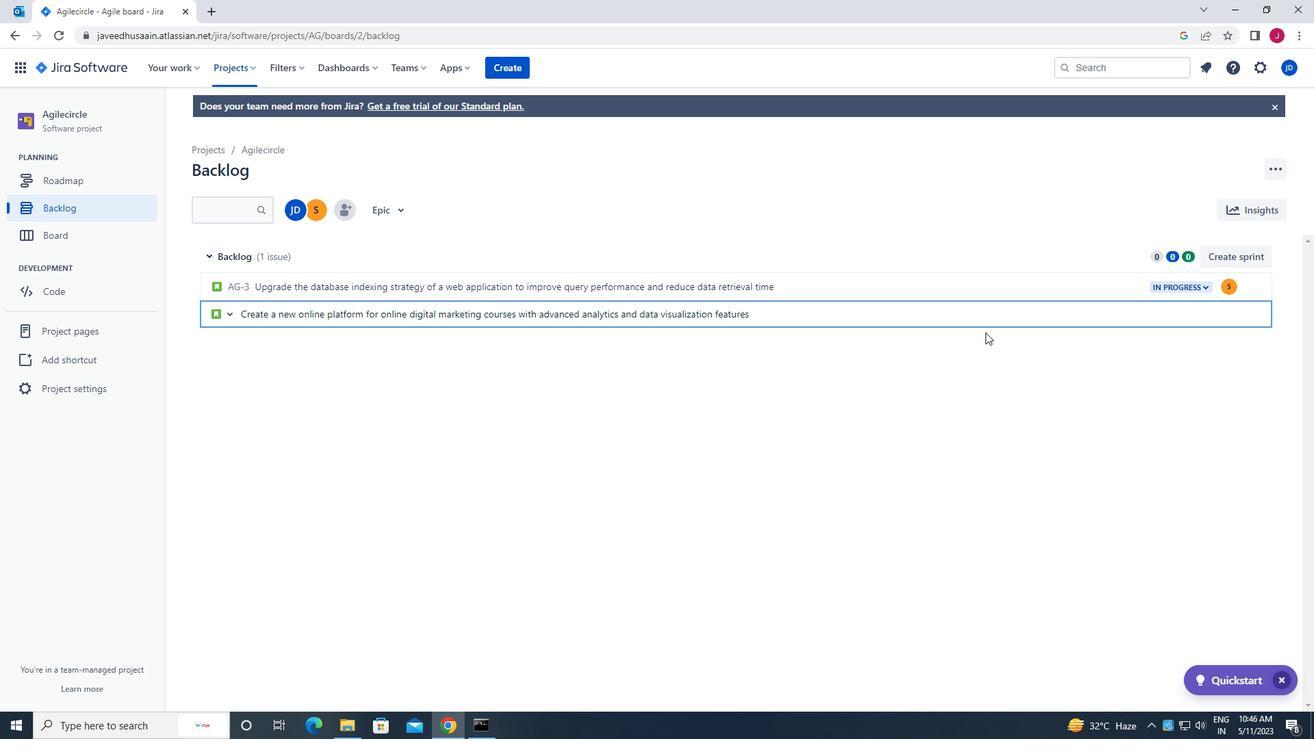 
Action: Key pressed <Key.enter>
Screenshot: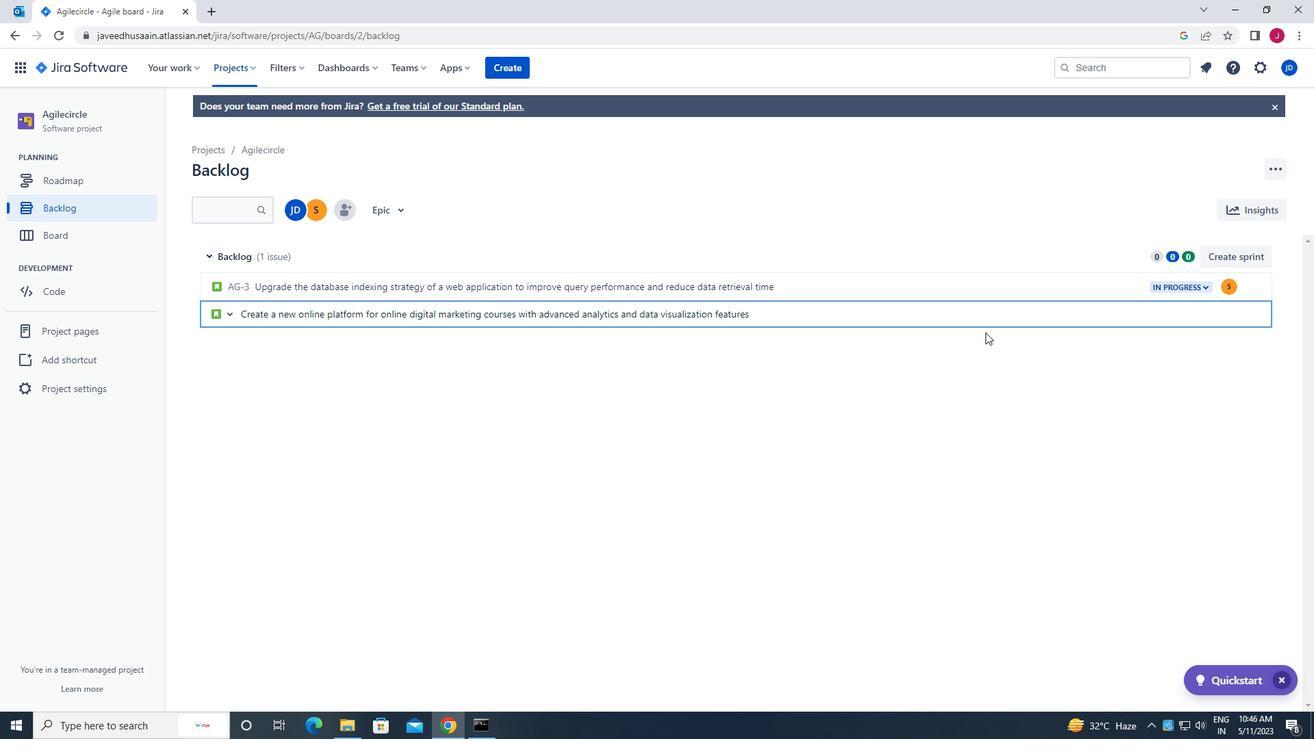 
Action: Mouse moved to (1229, 310)
Screenshot: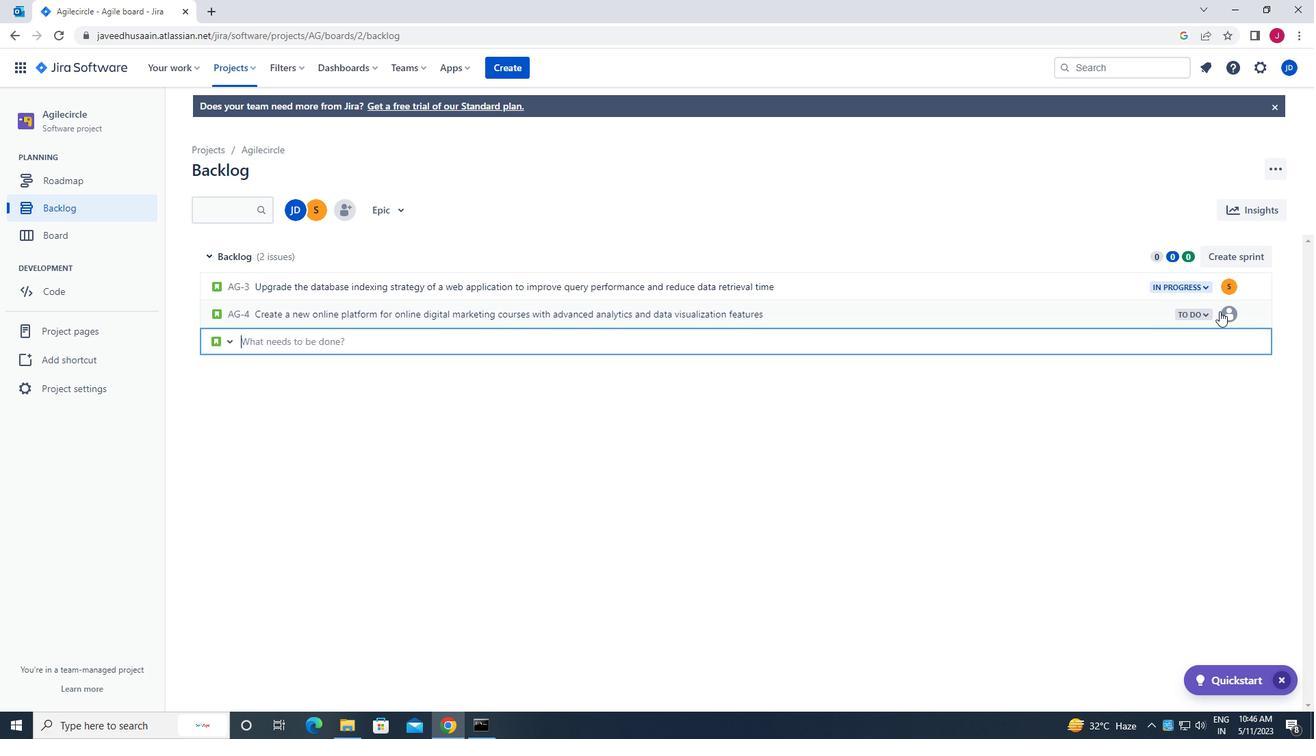 
Action: Mouse pressed left at (1229, 310)
Screenshot: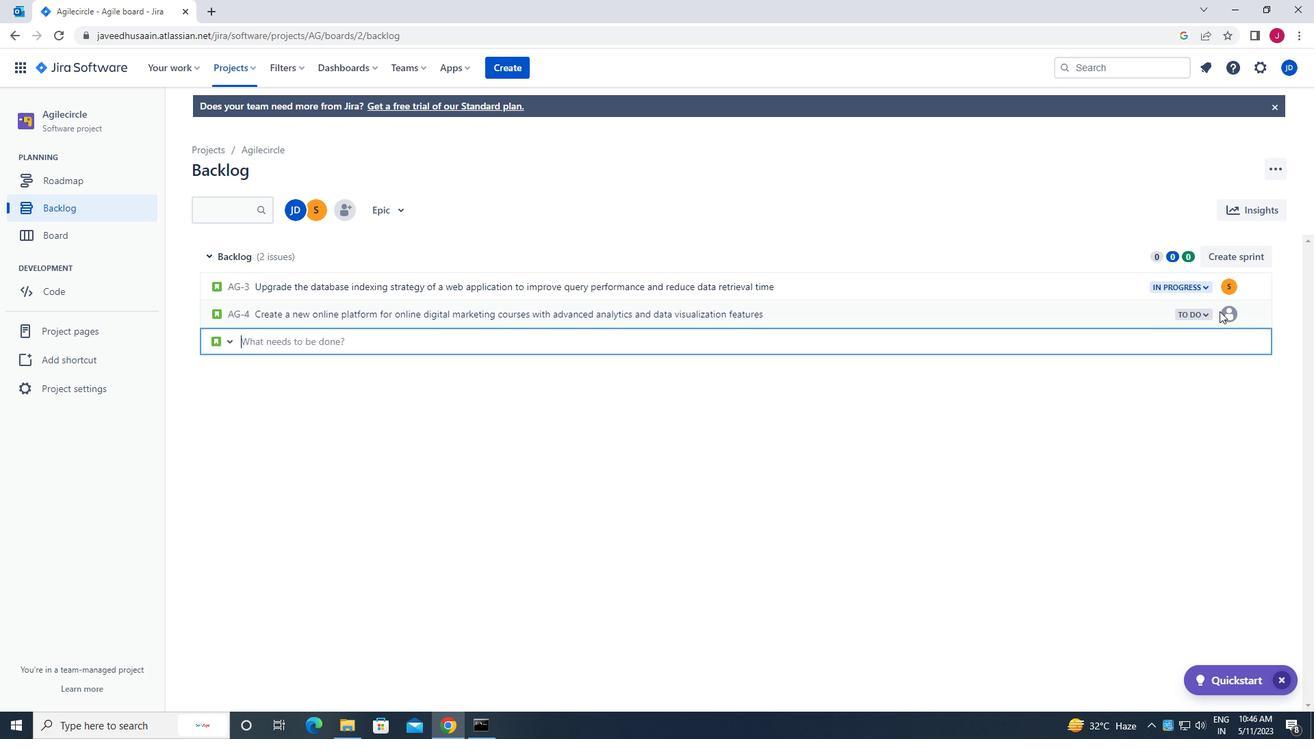 
Action: Mouse moved to (1228, 316)
Screenshot: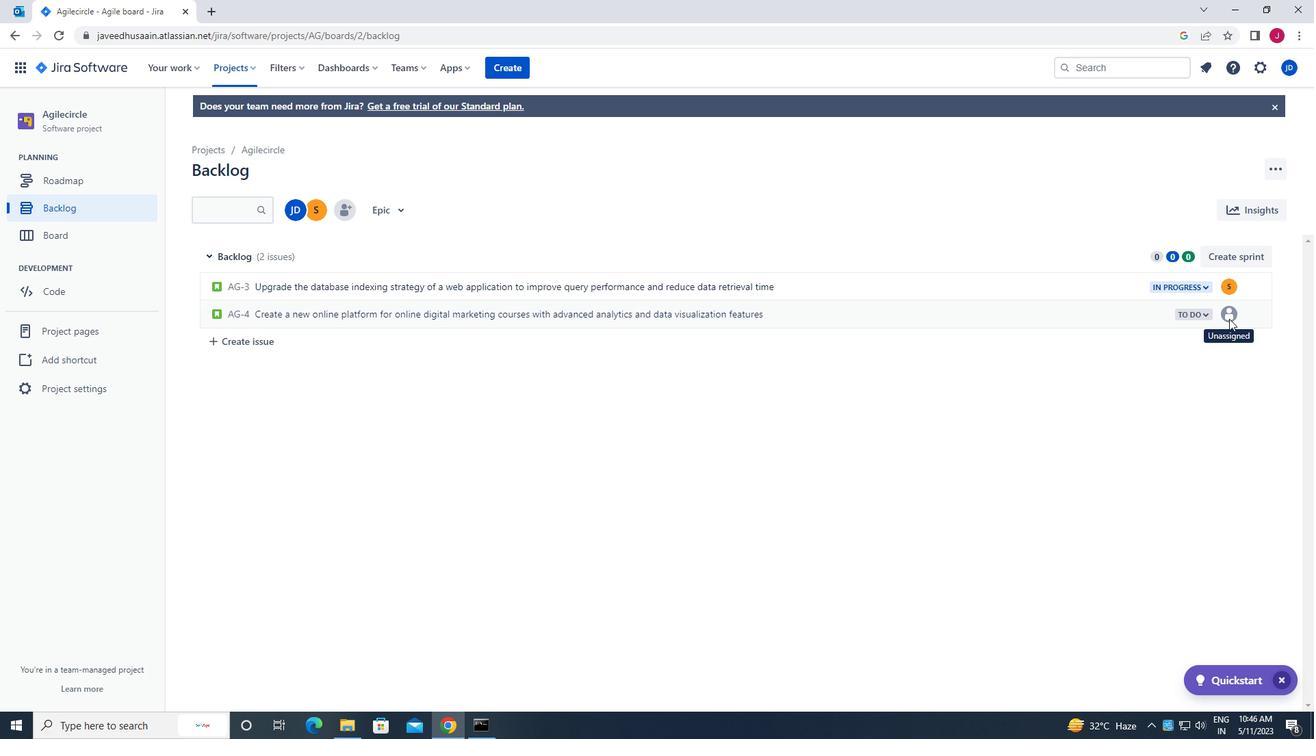 
Action: Mouse pressed left at (1228, 316)
Screenshot: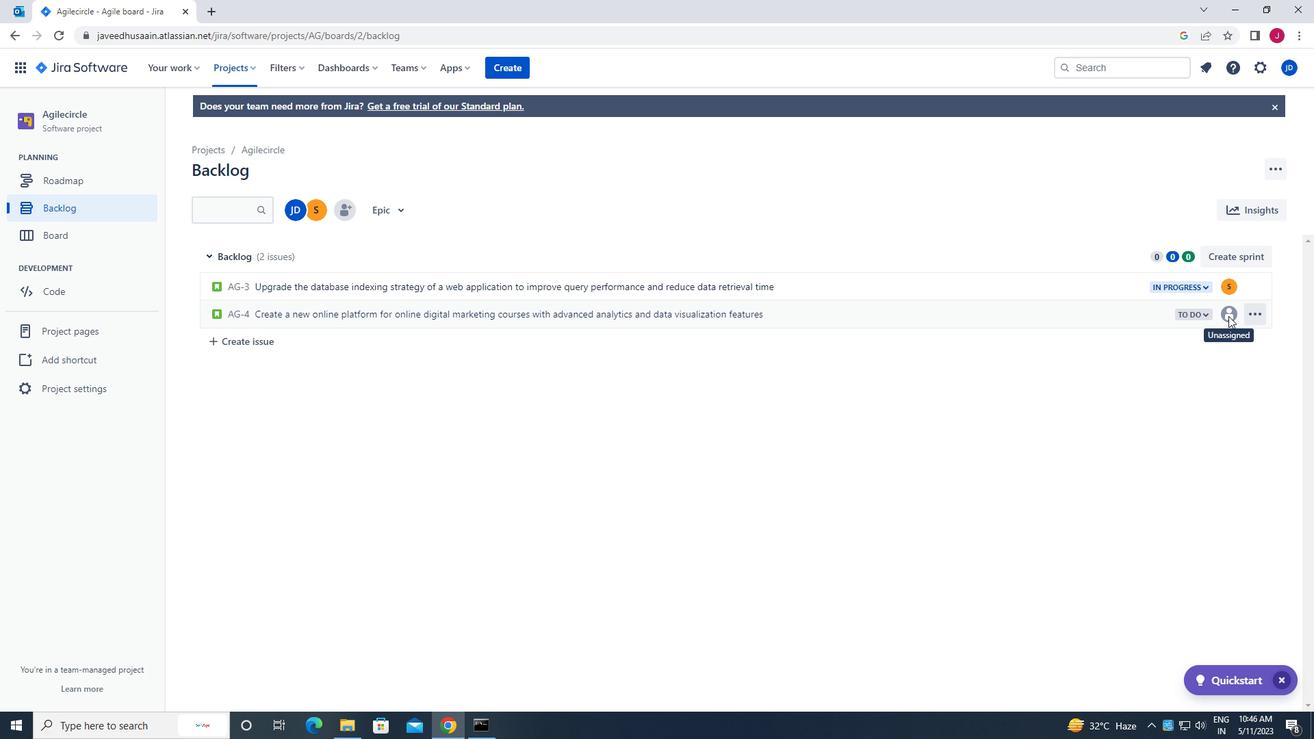 
Action: Mouse moved to (1114, 481)
Screenshot: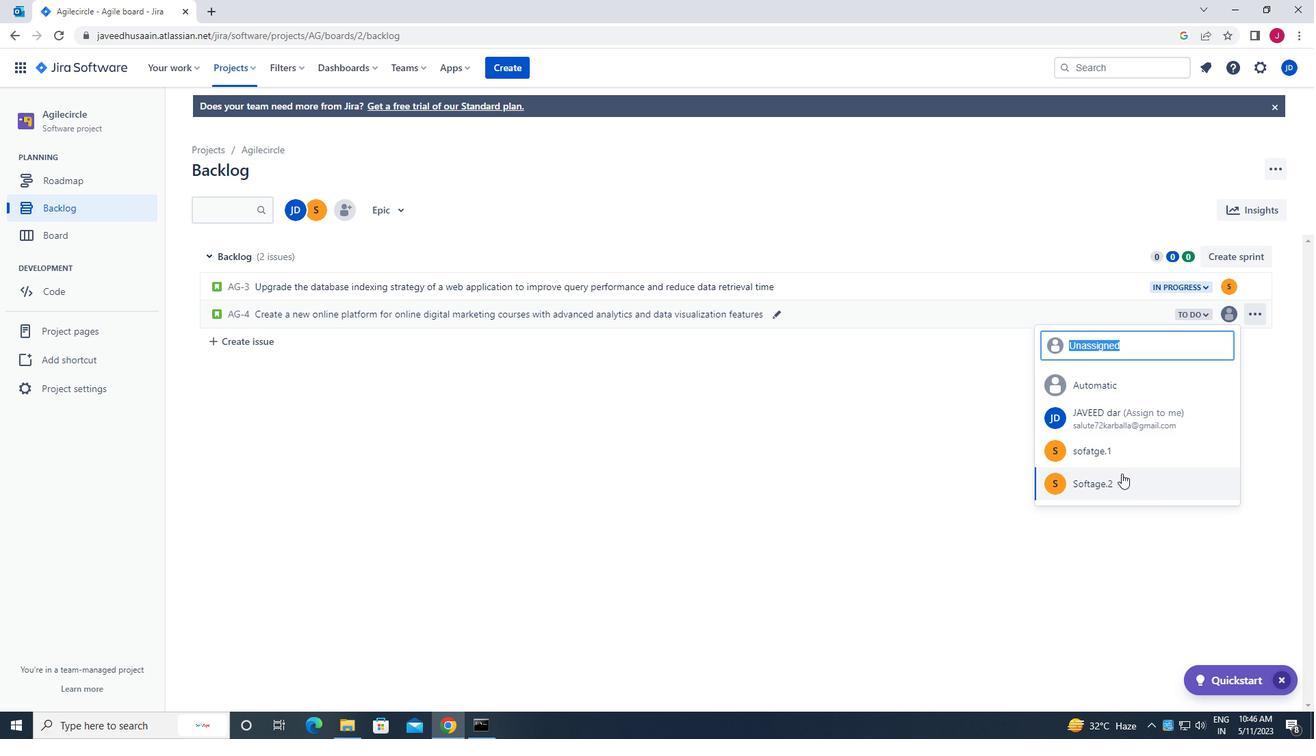 
Action: Mouse pressed left at (1114, 481)
Screenshot: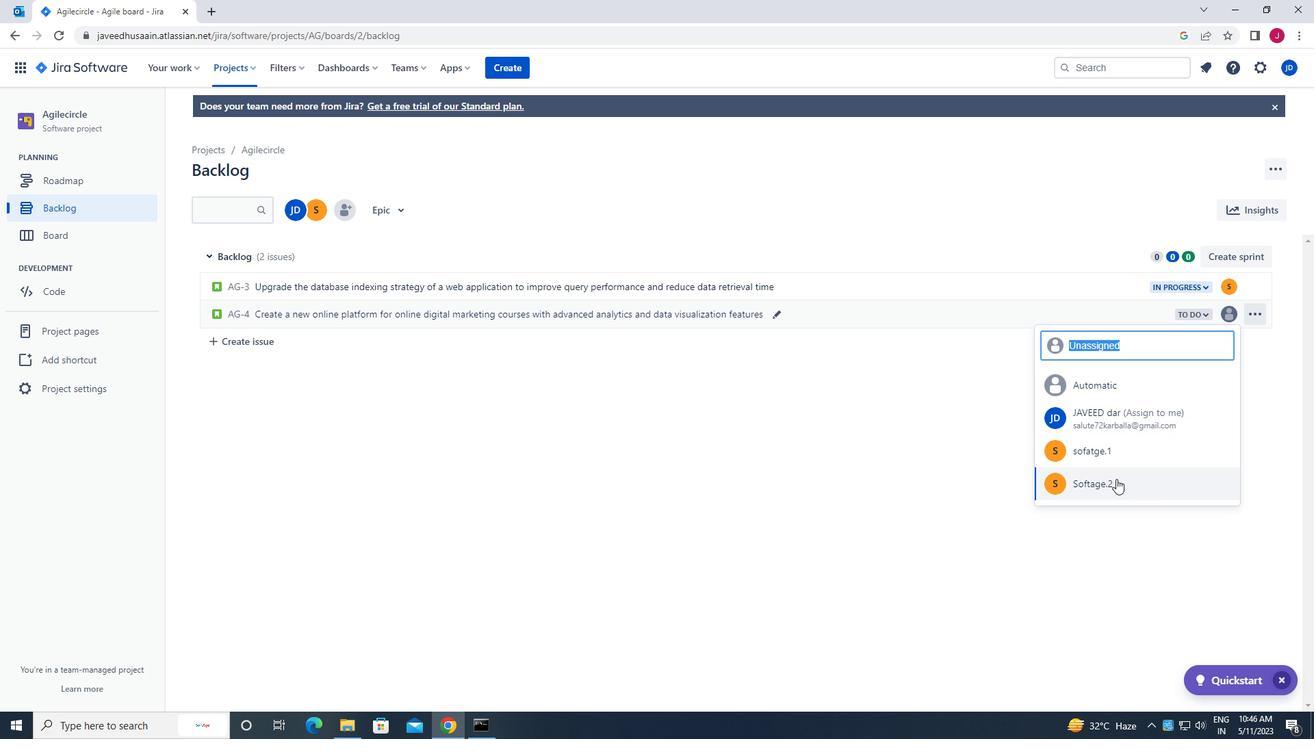 
Action: Mouse moved to (1193, 312)
Screenshot: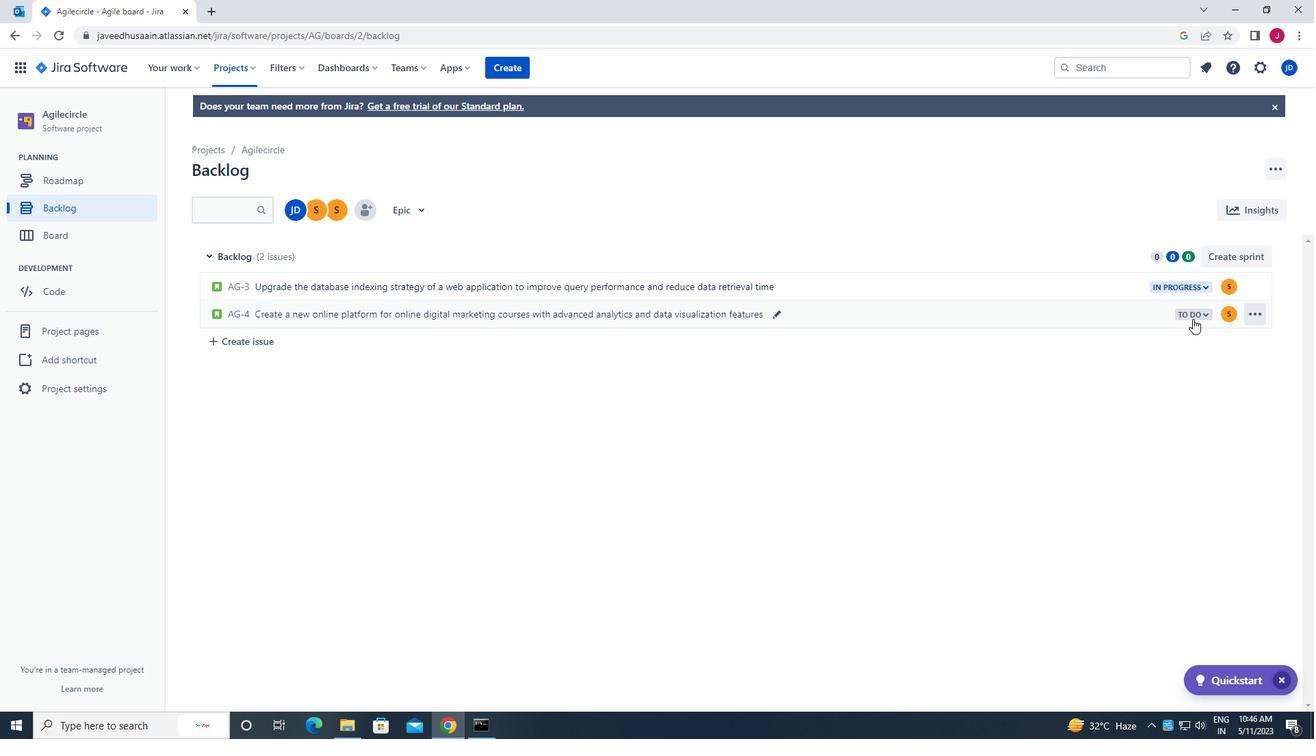 
Action: Mouse pressed left at (1193, 312)
Screenshot: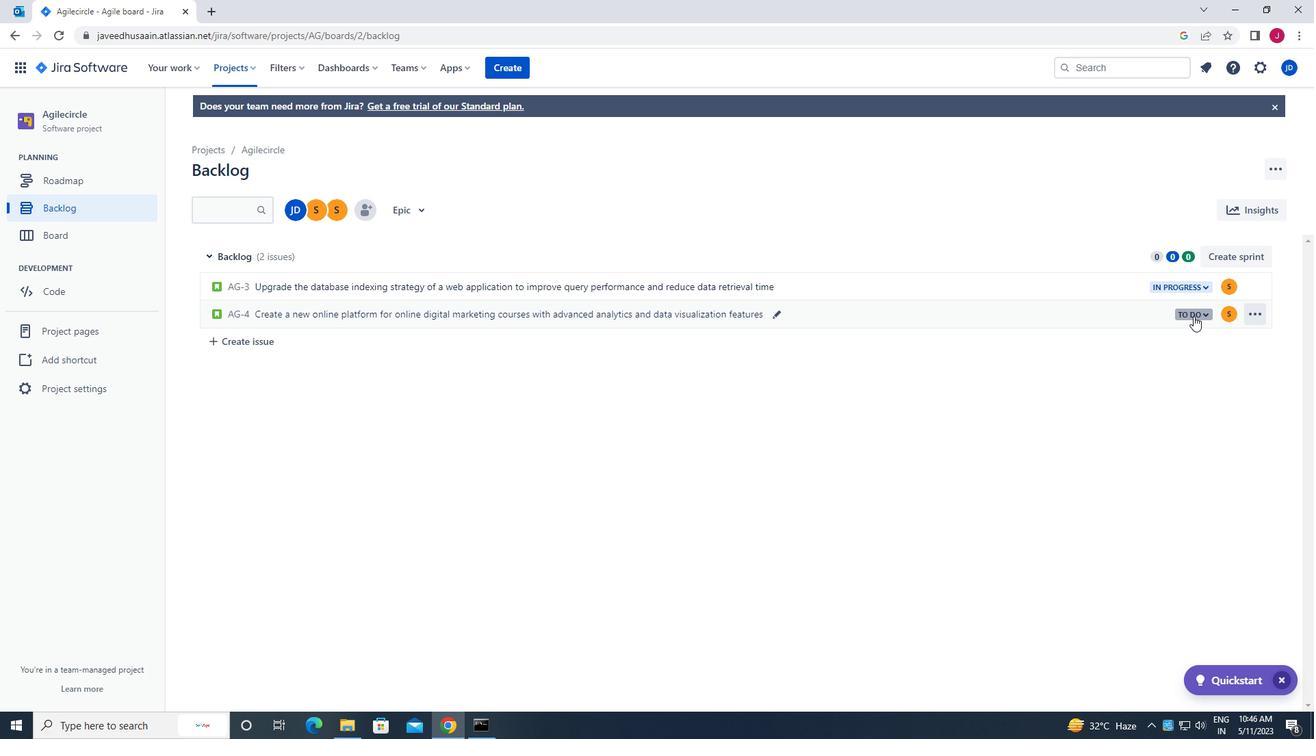 
Action: Mouse moved to (1107, 340)
Screenshot: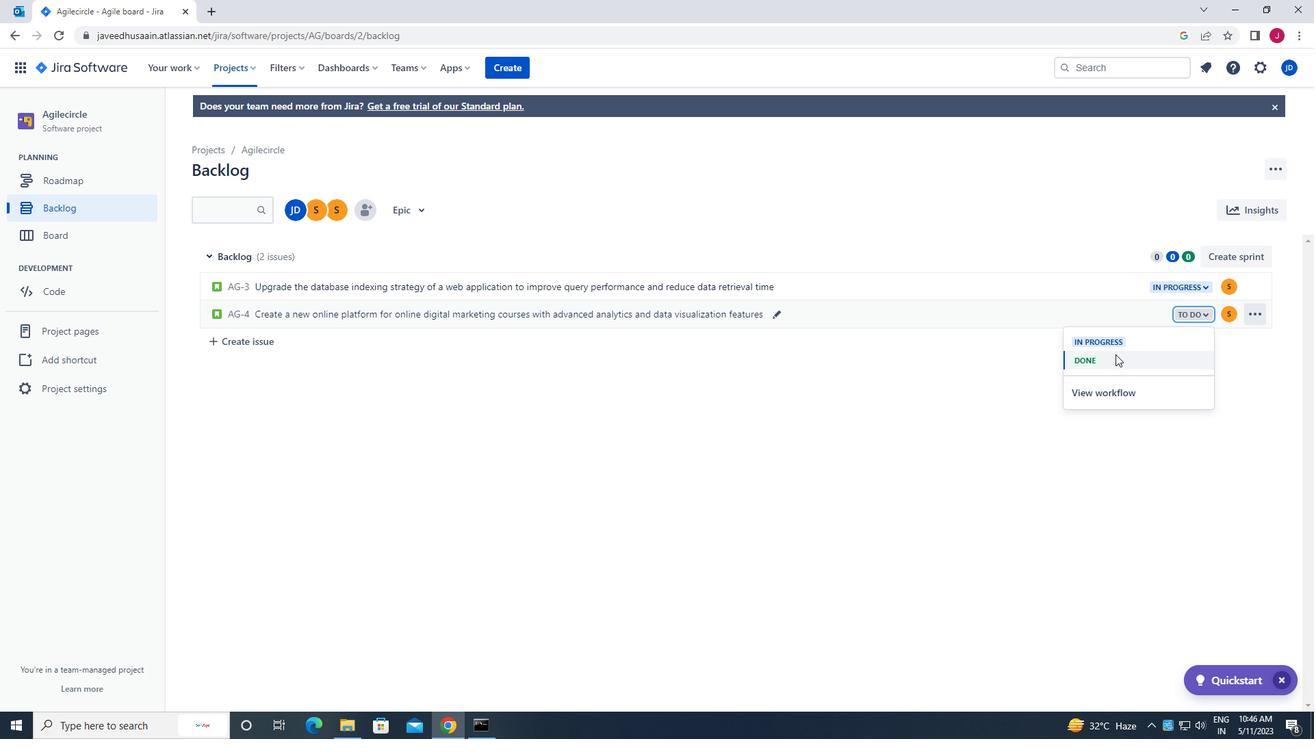 
Action: Mouse pressed left at (1107, 340)
Screenshot: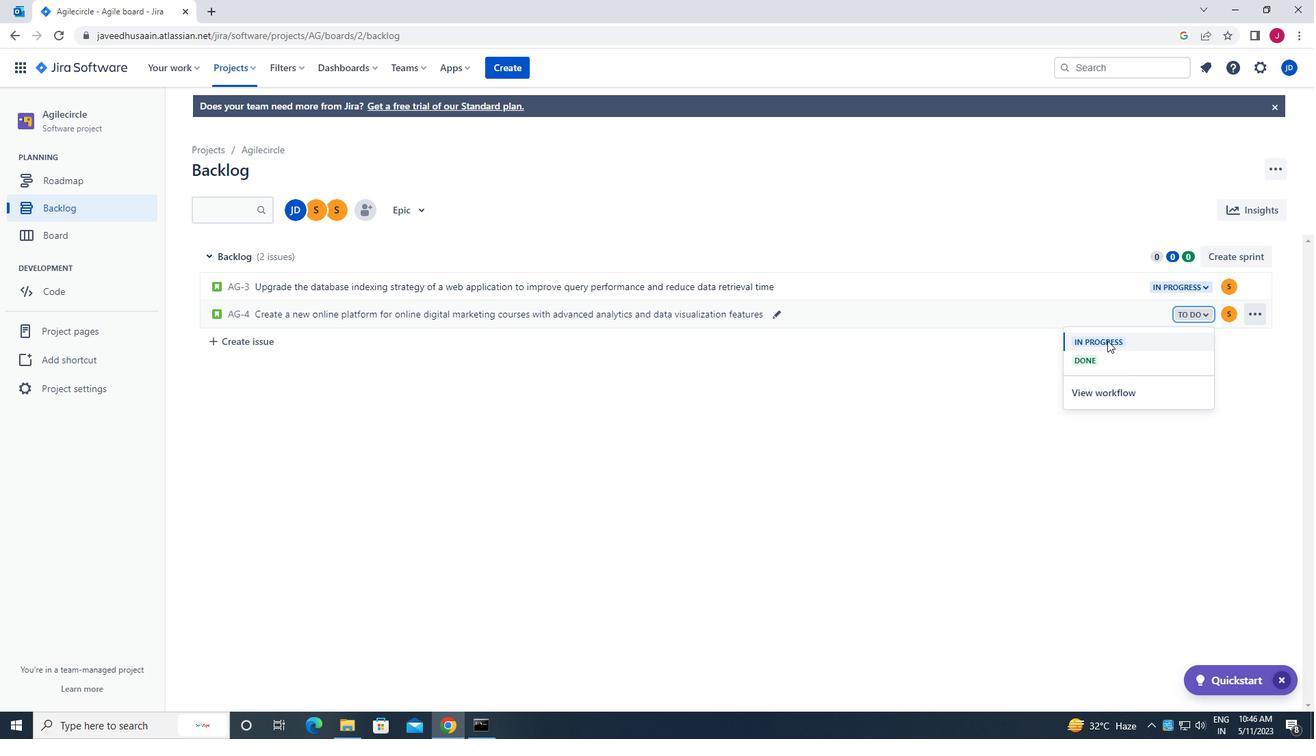 
Action: Mouse moved to (1009, 374)
Screenshot: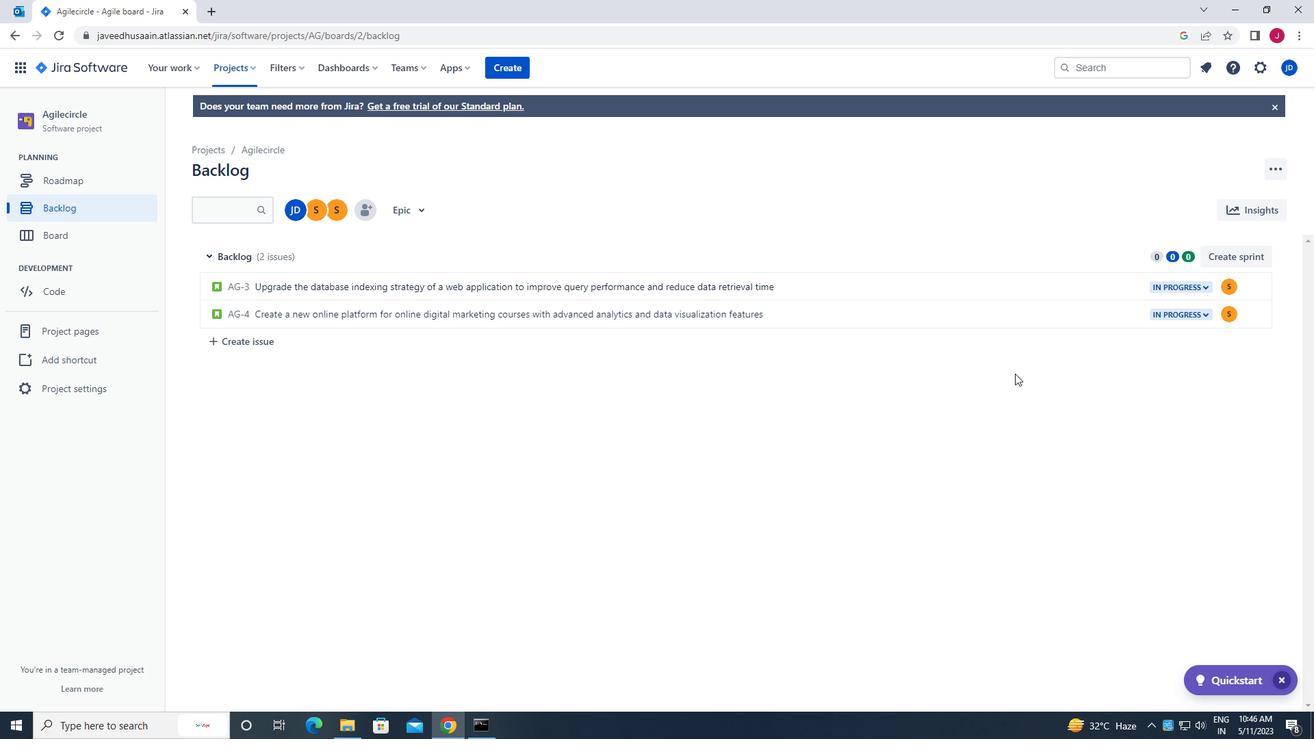 
